 Task: Look for space in Kulim, Malaysia from 11th June, 2023 to 15th June, 2023 for 2 adults in price range Rs.7000 to Rs.16000. Place can be private room with 1  bedroom having 2 beds and 1 bathroom. Property type can be house, flat, guest house, hotel. Booking option can be shelf check-in. Required host language is English.
Action: Mouse moved to (434, 95)
Screenshot: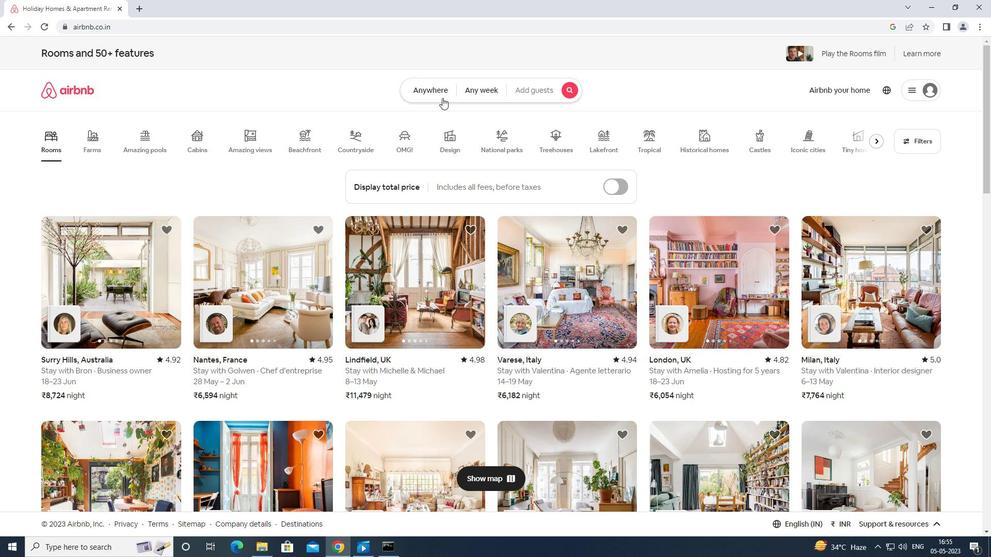 
Action: Mouse pressed left at (434, 95)
Screenshot: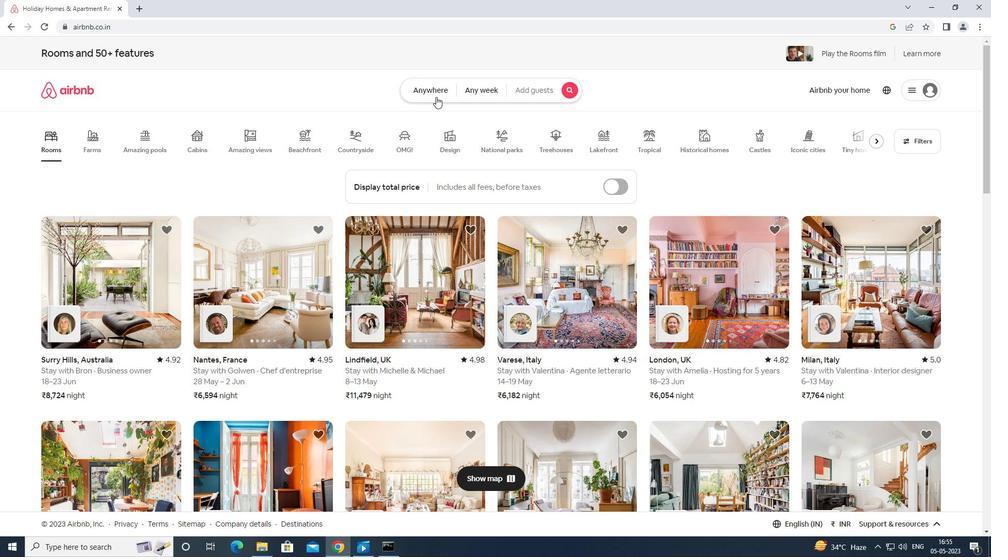 
Action: Mouse moved to (400, 131)
Screenshot: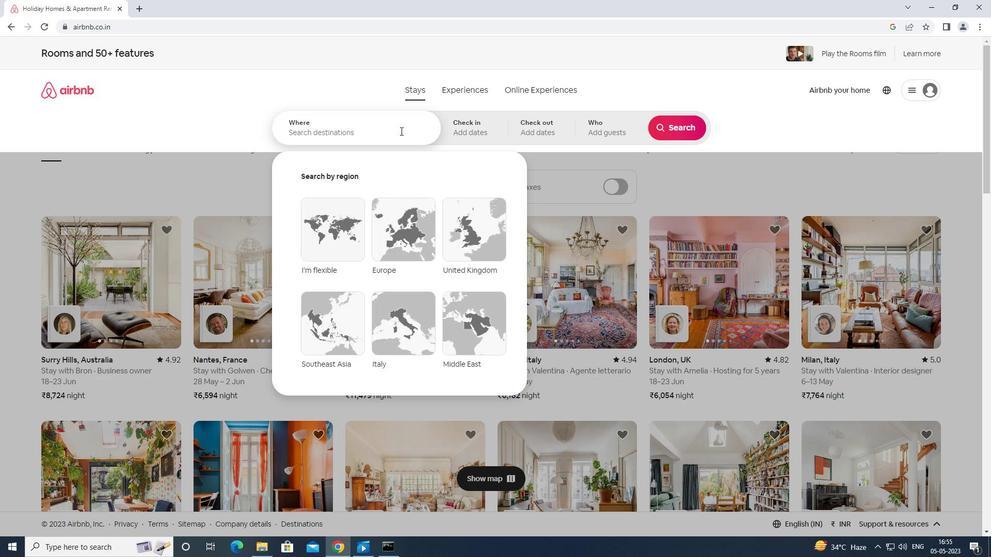
Action: Mouse pressed left at (400, 131)
Screenshot: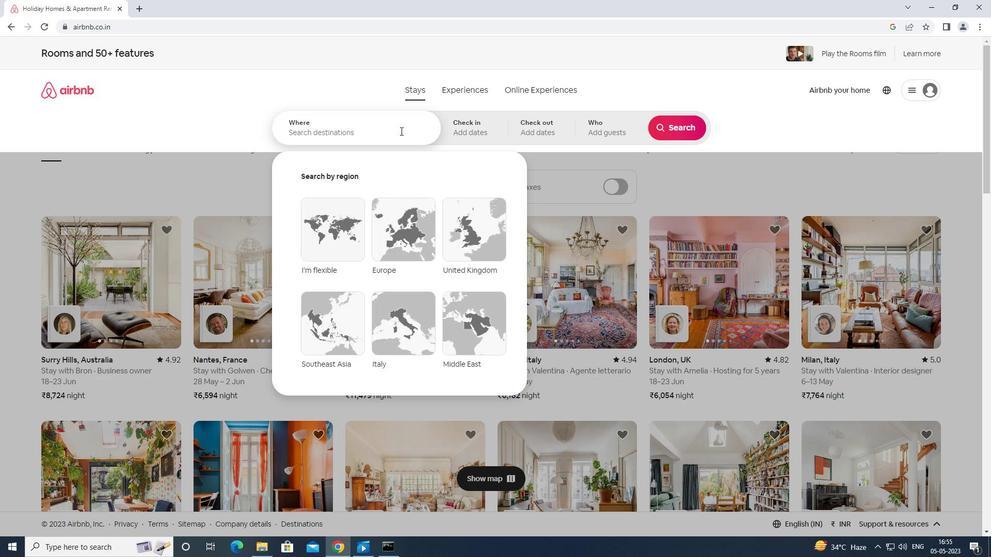 
Action: Key pressed <Key.shift>KULIM<Key.space>MALAYSIA<Key.enter>
Screenshot: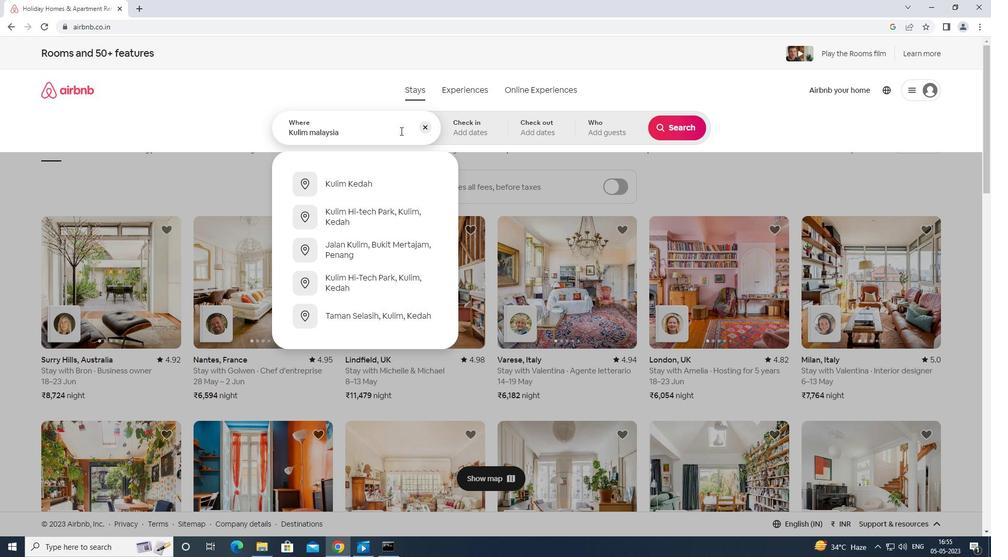 
Action: Mouse moved to (514, 303)
Screenshot: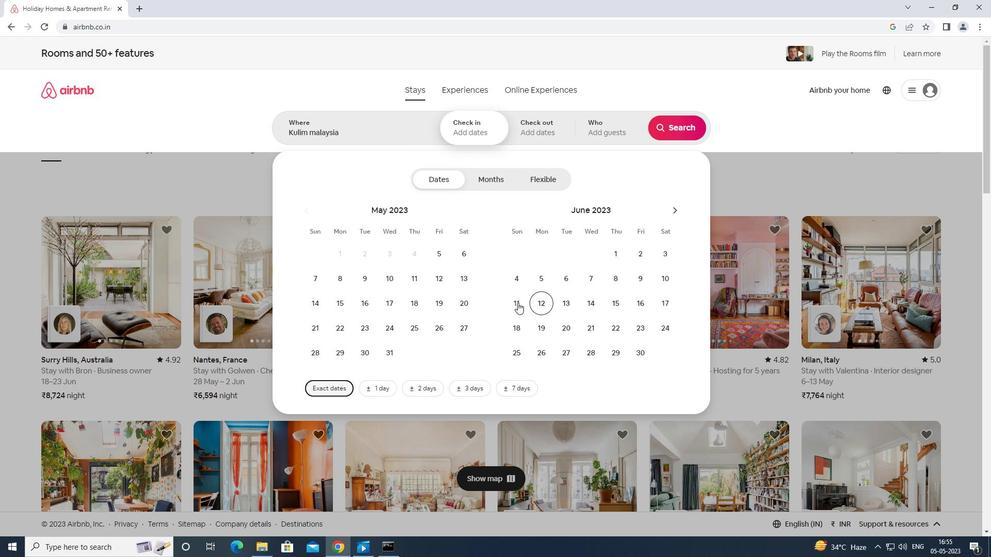 
Action: Mouse pressed left at (514, 303)
Screenshot: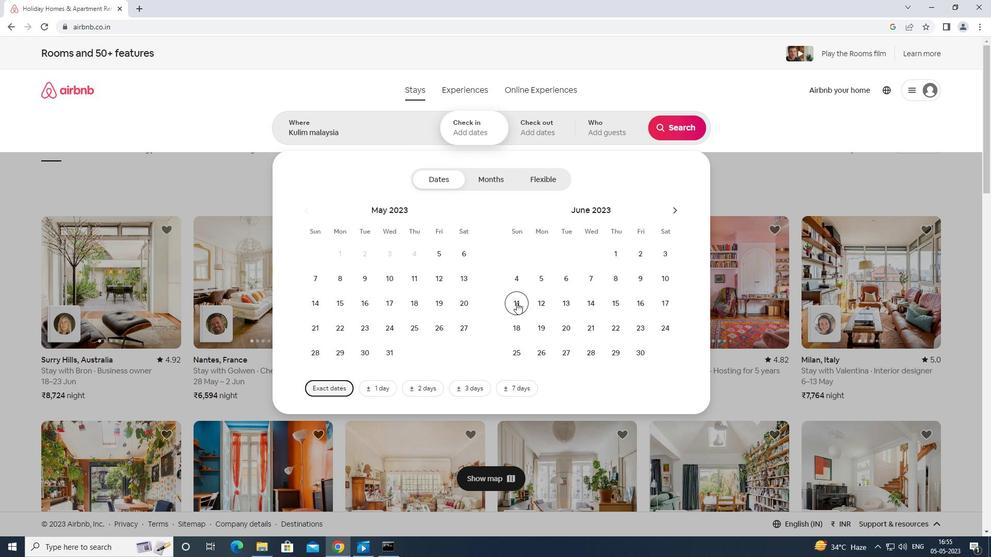 
Action: Mouse moved to (614, 301)
Screenshot: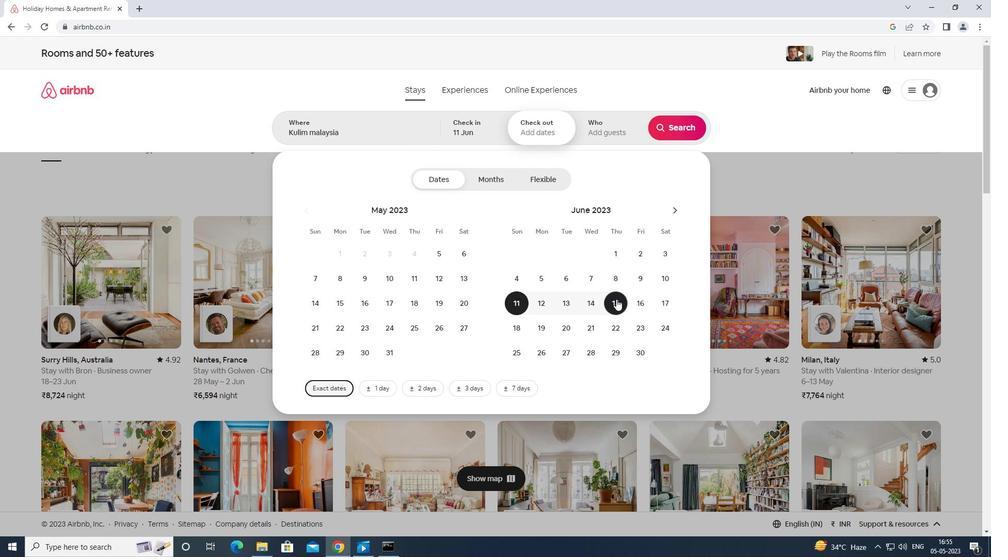 
Action: Mouse pressed left at (614, 301)
Screenshot: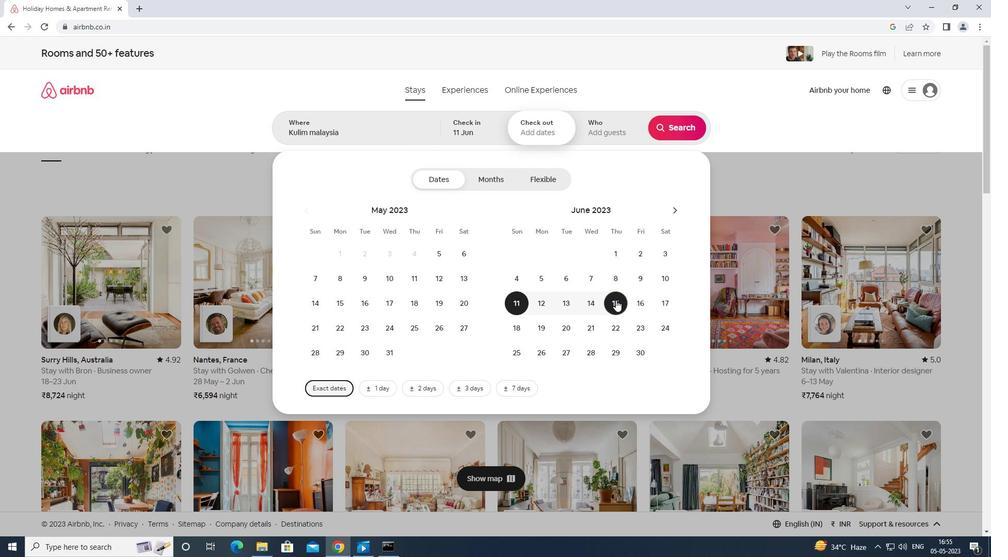
Action: Mouse moved to (612, 129)
Screenshot: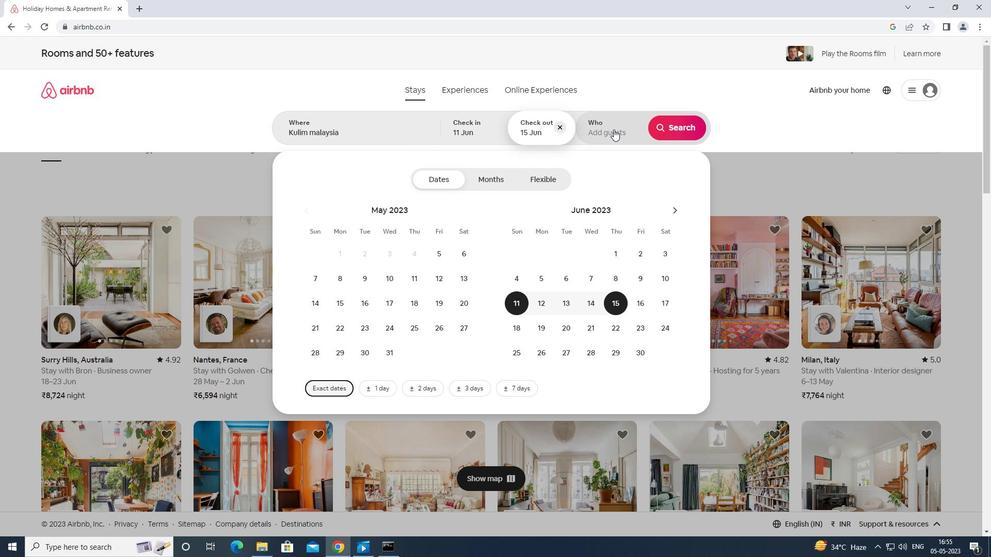 
Action: Mouse pressed left at (612, 129)
Screenshot: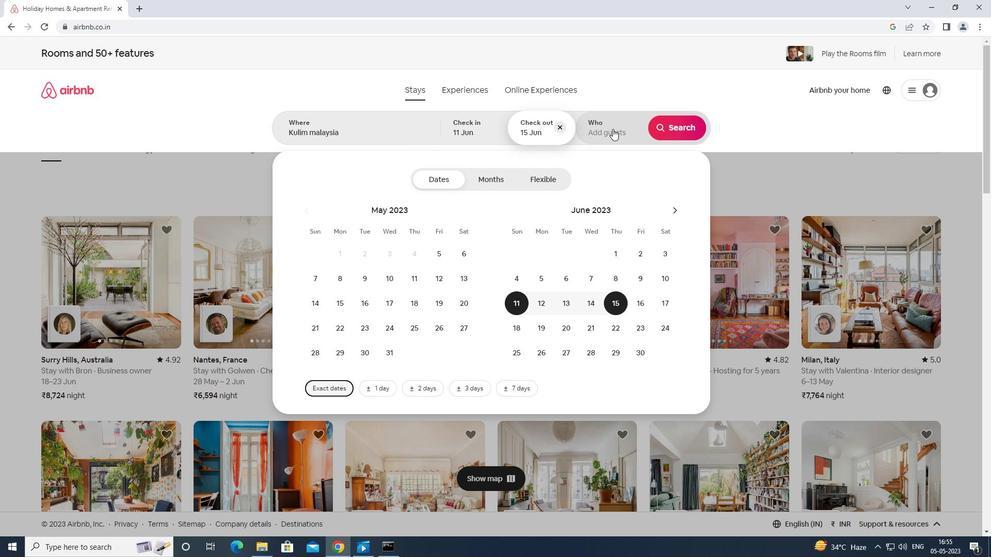 
Action: Mouse moved to (678, 181)
Screenshot: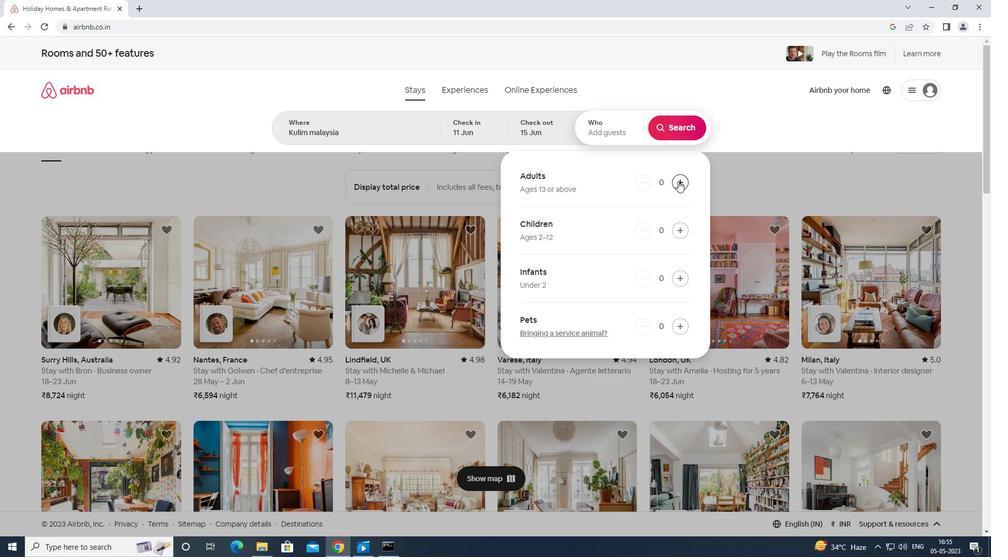 
Action: Mouse pressed left at (678, 181)
Screenshot: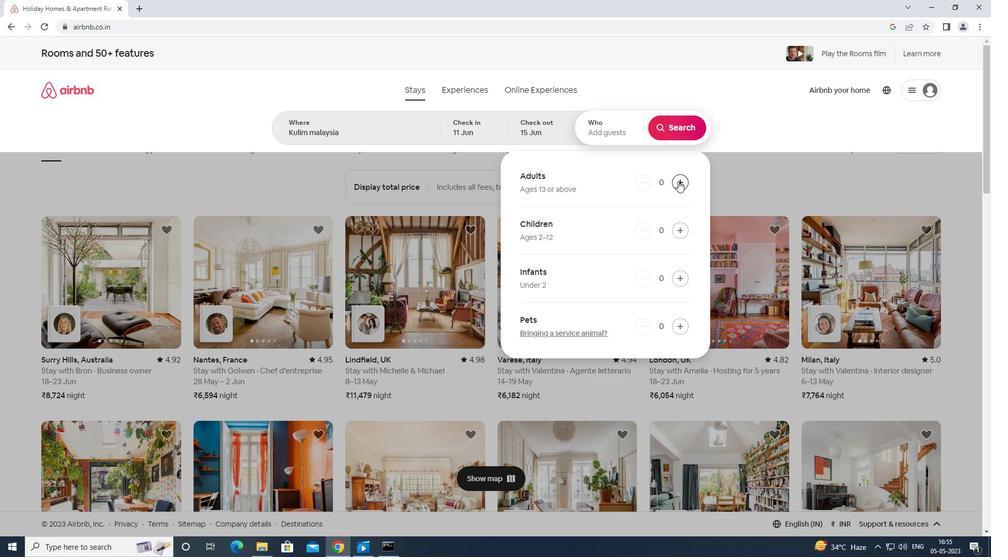 
Action: Mouse moved to (680, 181)
Screenshot: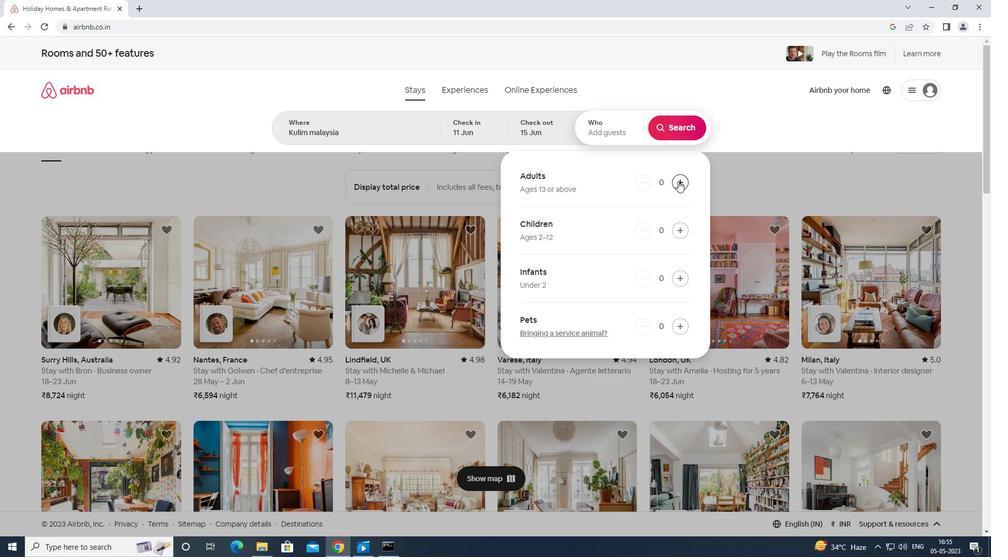 
Action: Mouse pressed left at (680, 181)
Screenshot: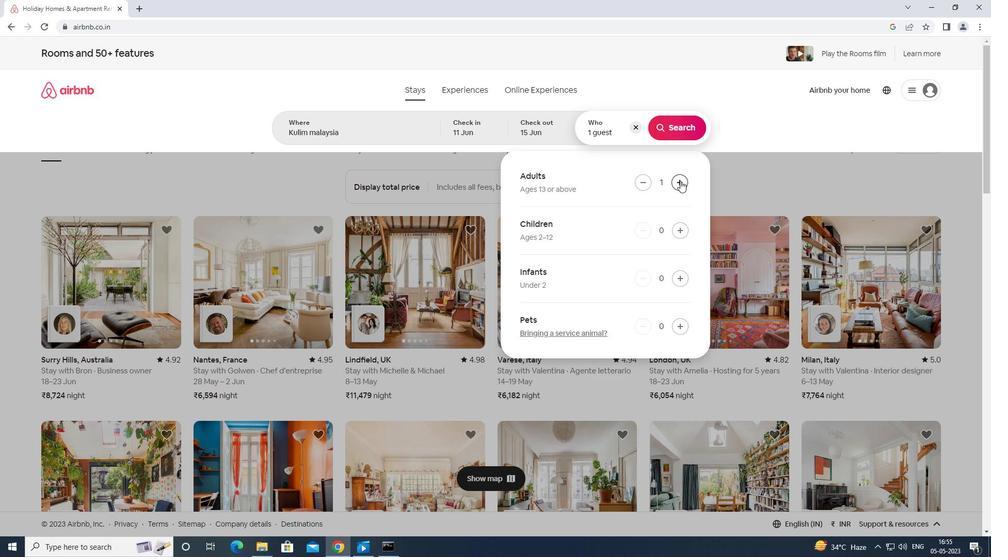 
Action: Mouse moved to (681, 124)
Screenshot: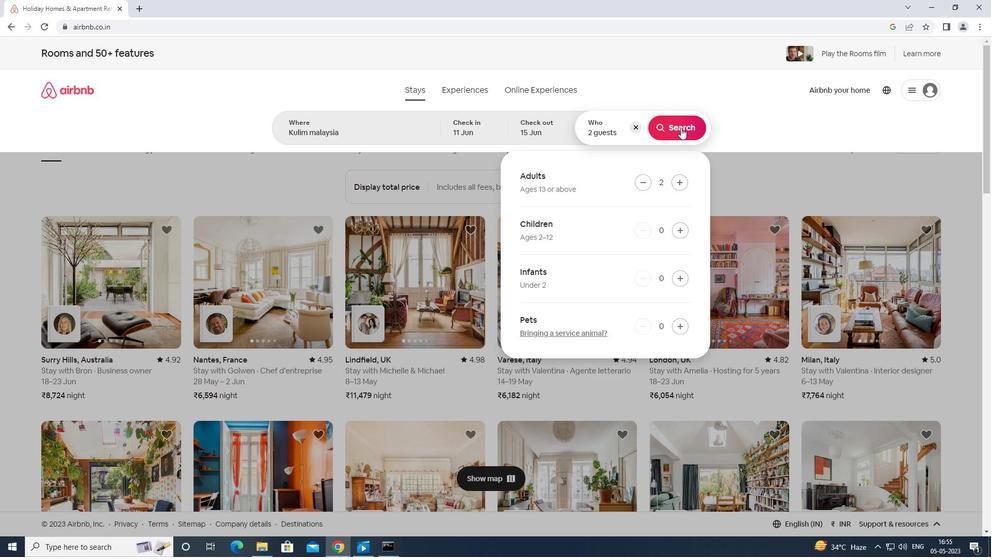 
Action: Mouse pressed left at (681, 124)
Screenshot: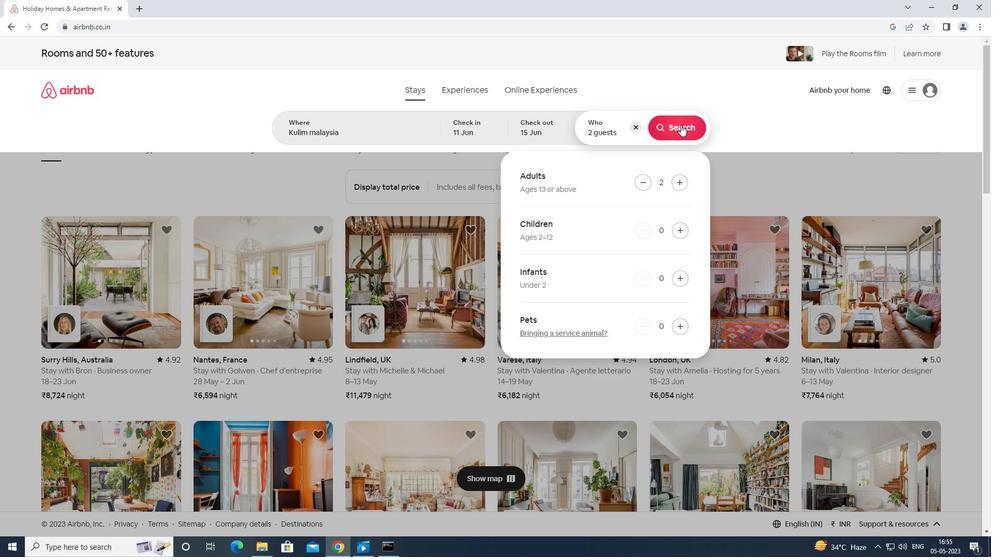 
Action: Mouse moved to (947, 94)
Screenshot: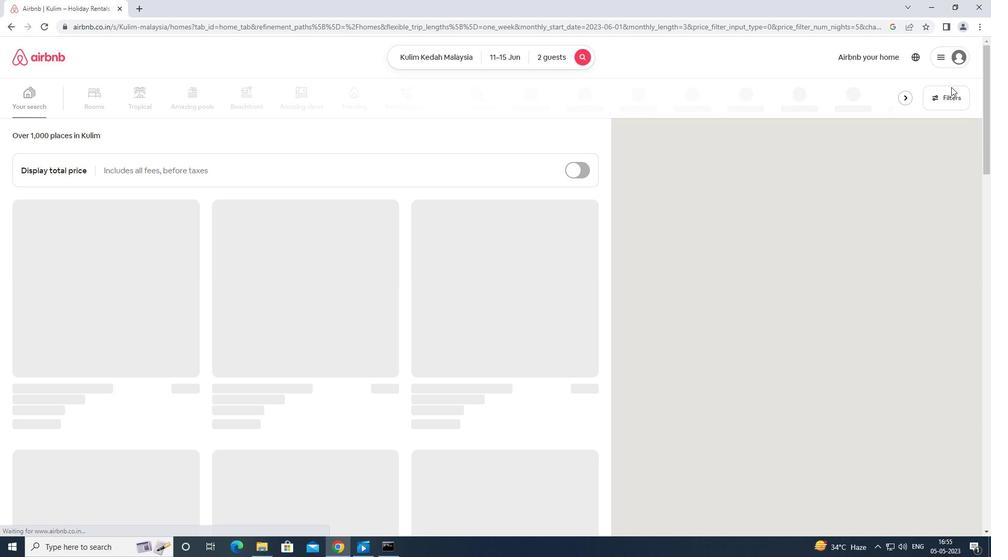 
Action: Mouse pressed left at (947, 94)
Screenshot: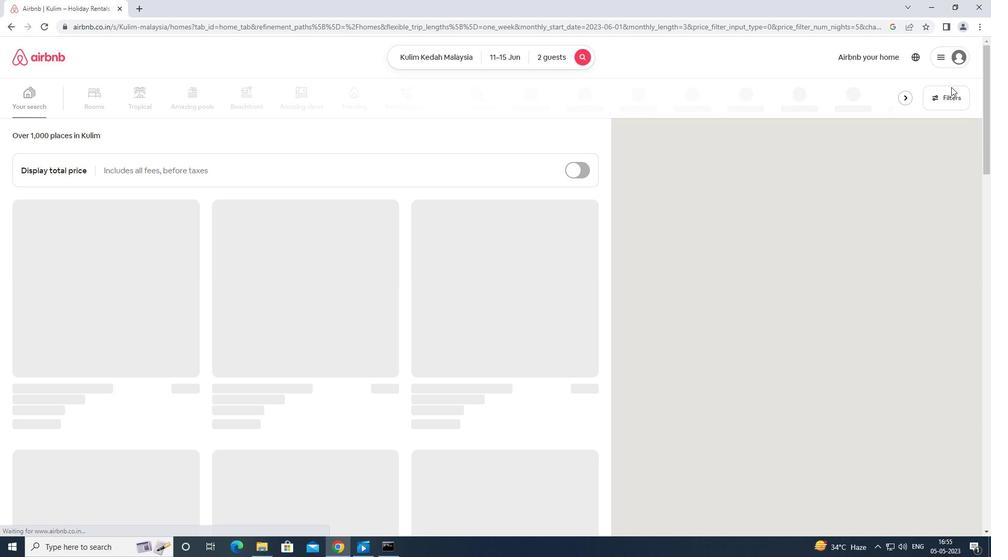 
Action: Mouse moved to (444, 341)
Screenshot: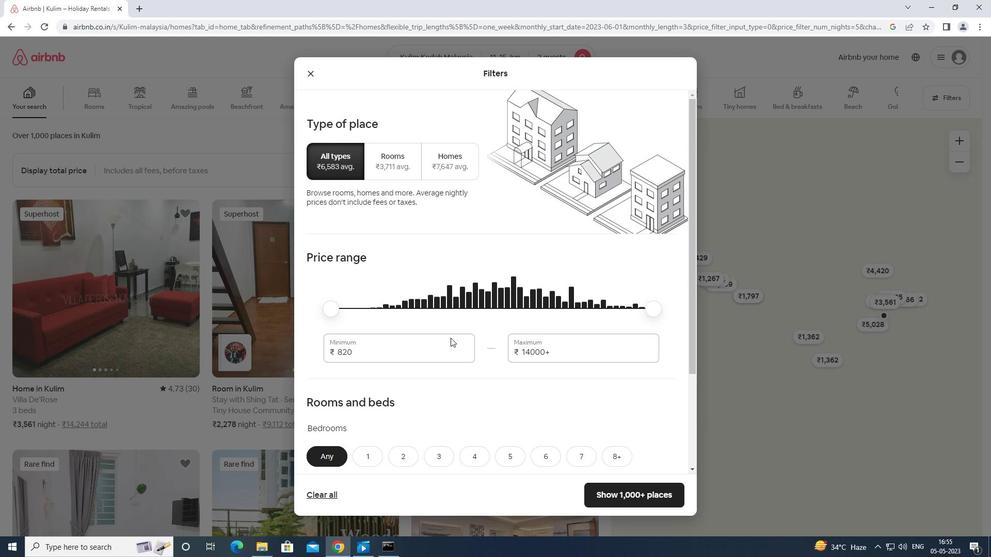 
Action: Mouse pressed left at (444, 341)
Screenshot: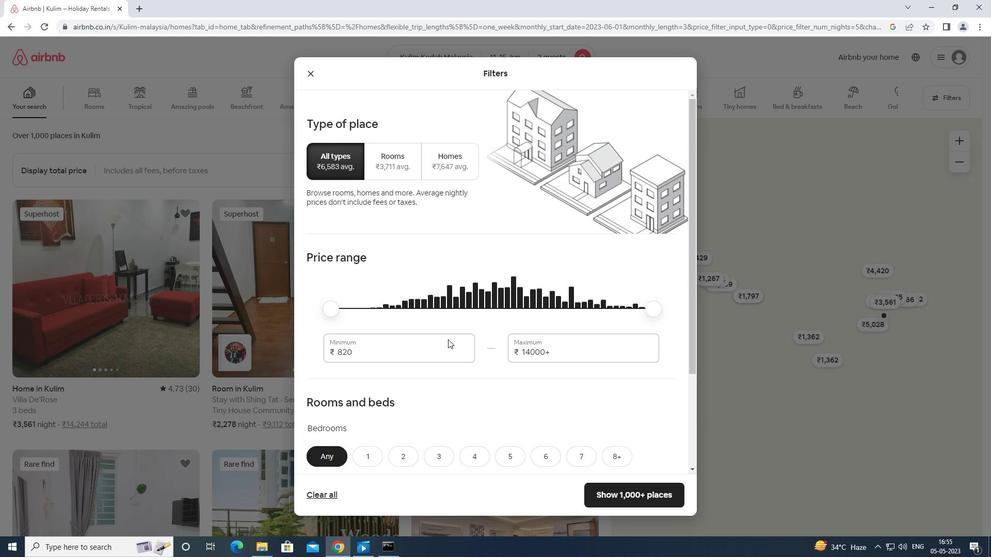 
Action: Mouse moved to (486, 350)
Screenshot: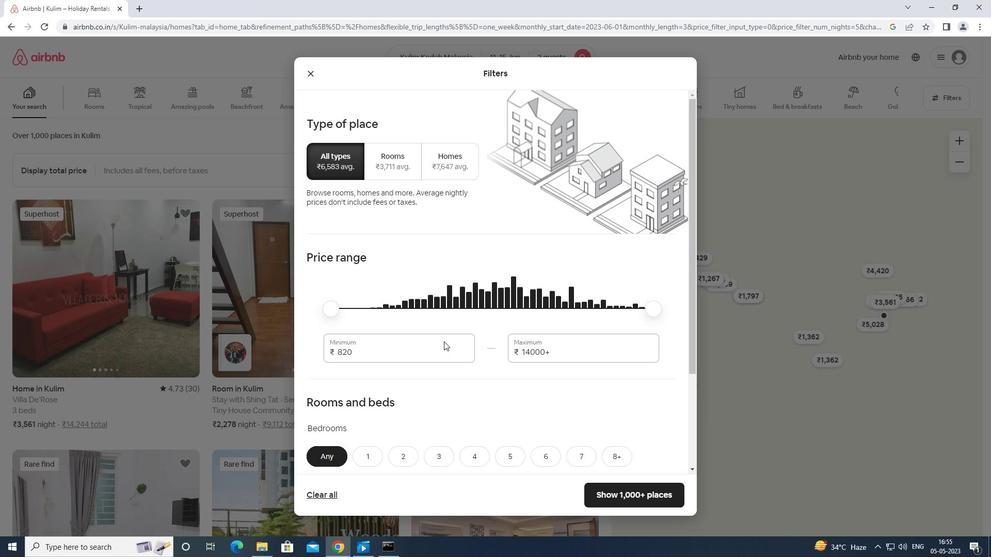 
Action: Key pressed <Key.backspace><Key.backspace><Key.backspace><Key.backspace><Key.backspace><Key.backspace><Key.backspace><Key.backspace><Key.backspace><Key.backspace><Key.backspace>7
Screenshot: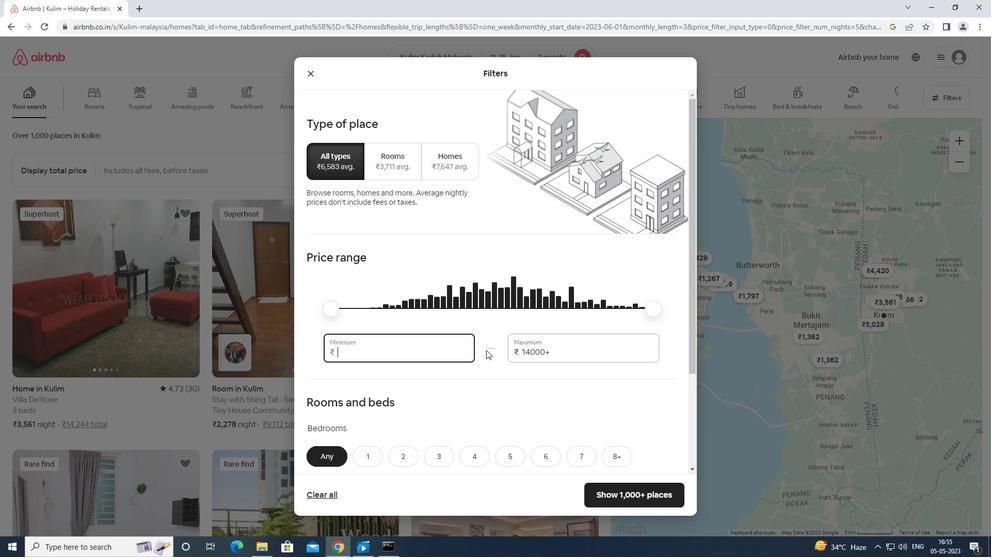 
Action: Mouse moved to (539, 354)
Screenshot: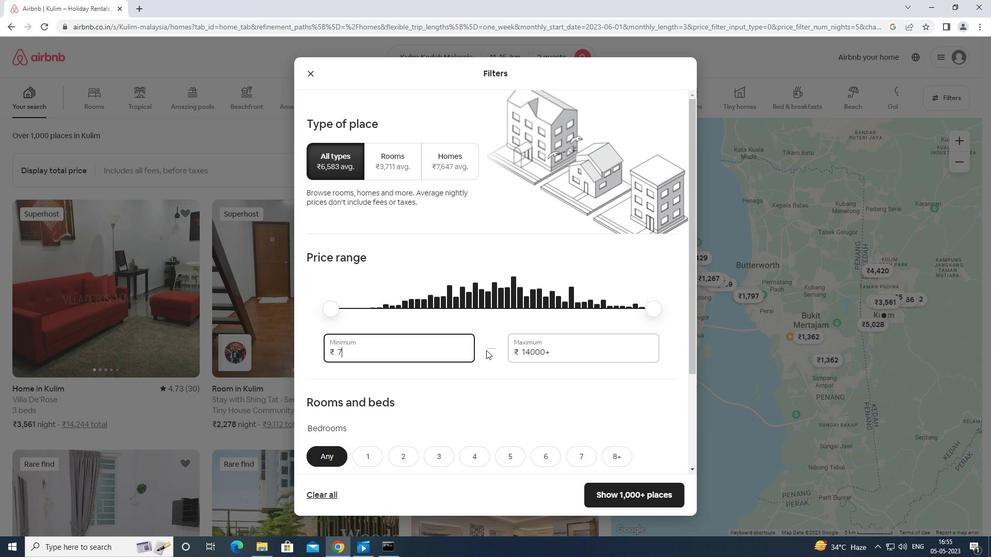 
Action: Key pressed 0
Screenshot: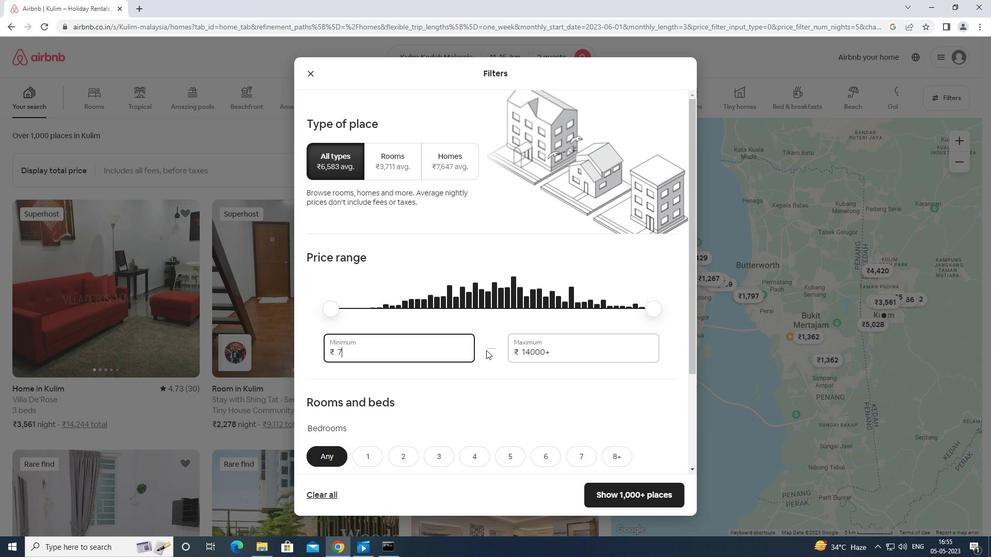 
Action: Mouse moved to (652, 354)
Screenshot: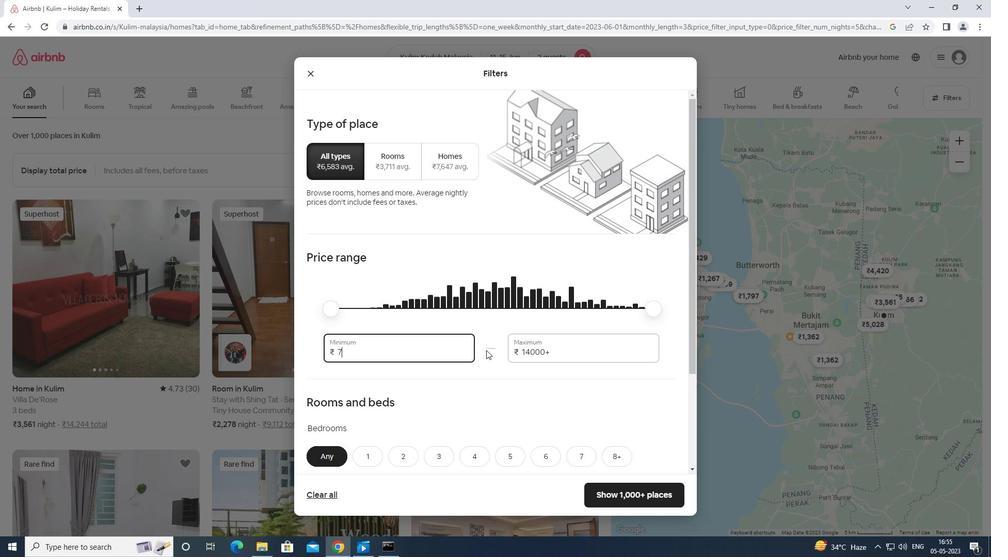 
Action: Key pressed 00
Screenshot: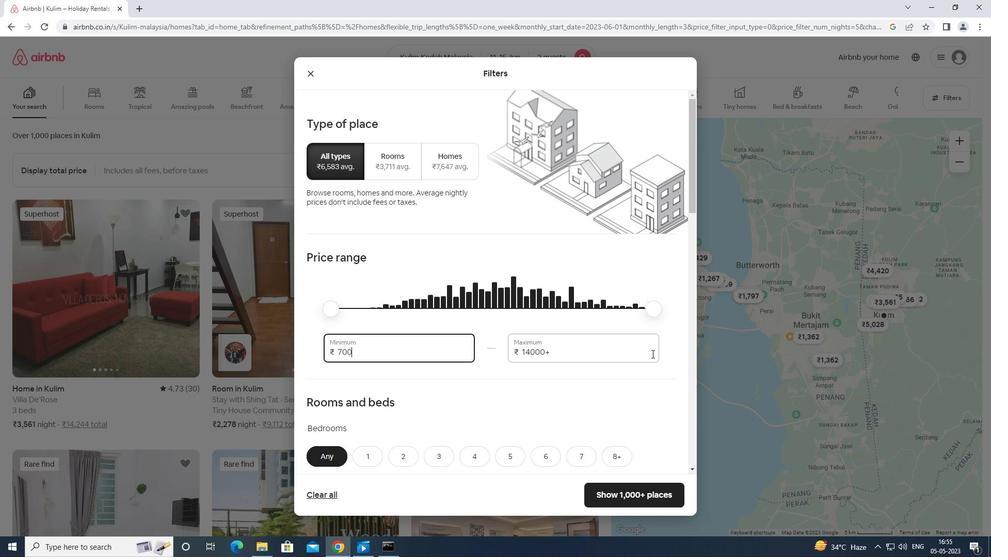 
Action: Mouse moved to (602, 346)
Screenshot: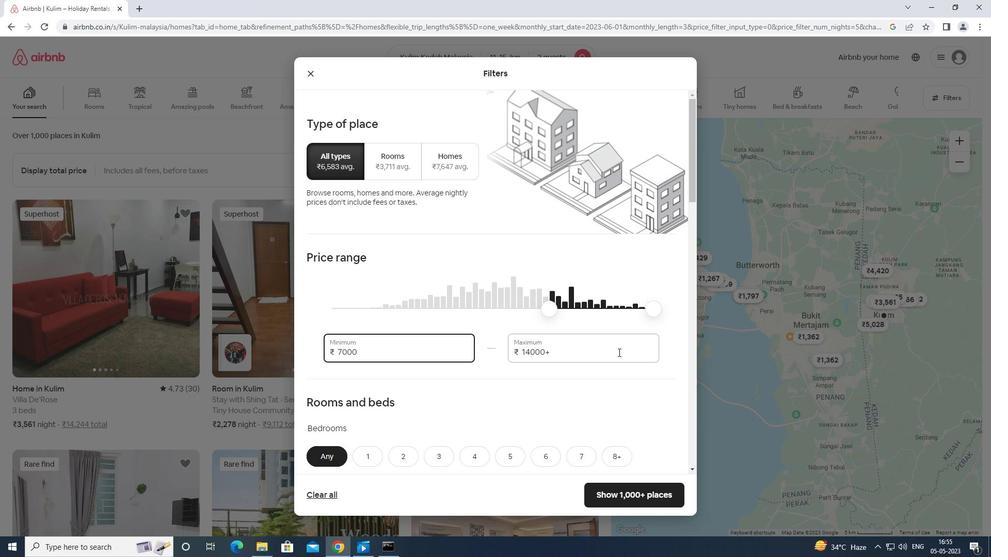 
Action: Mouse pressed left at (602, 346)
Screenshot: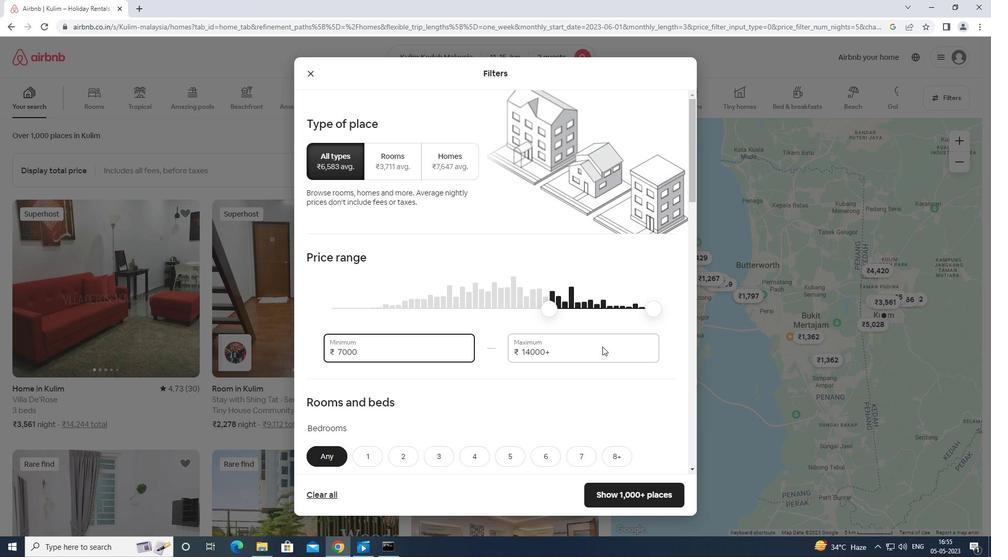
Action: Mouse moved to (602, 346)
Screenshot: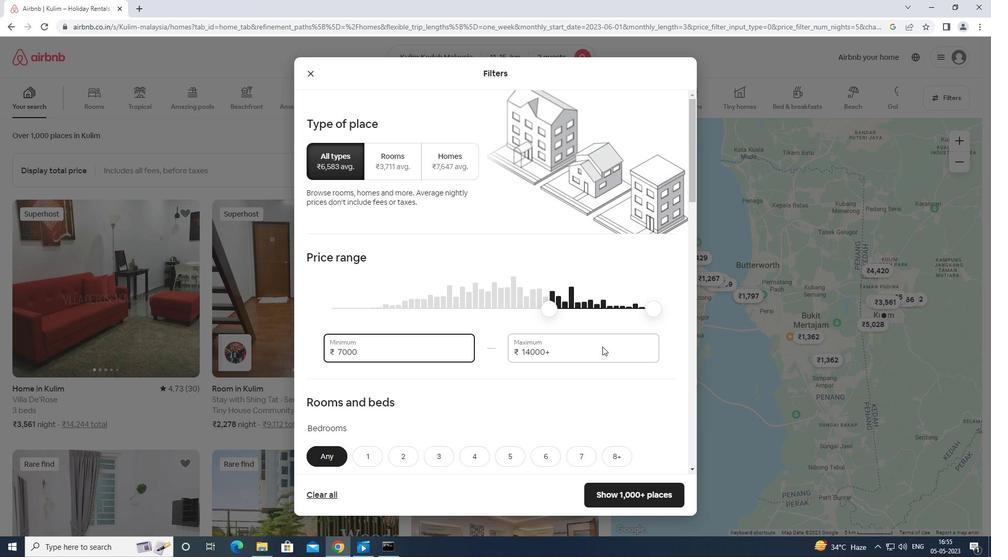 
Action: Key pressed <Key.backspace><Key.backspace><Key.backspace><Key.backspace><Key.backspace><Key.backspace><Key.backspace><Key.backspace><Key.backspace><Key.backspace><Key.backspace><Key.backspace><Key.backspace><Key.backspace><Key.backspace><Key.backspace>16000
Screenshot: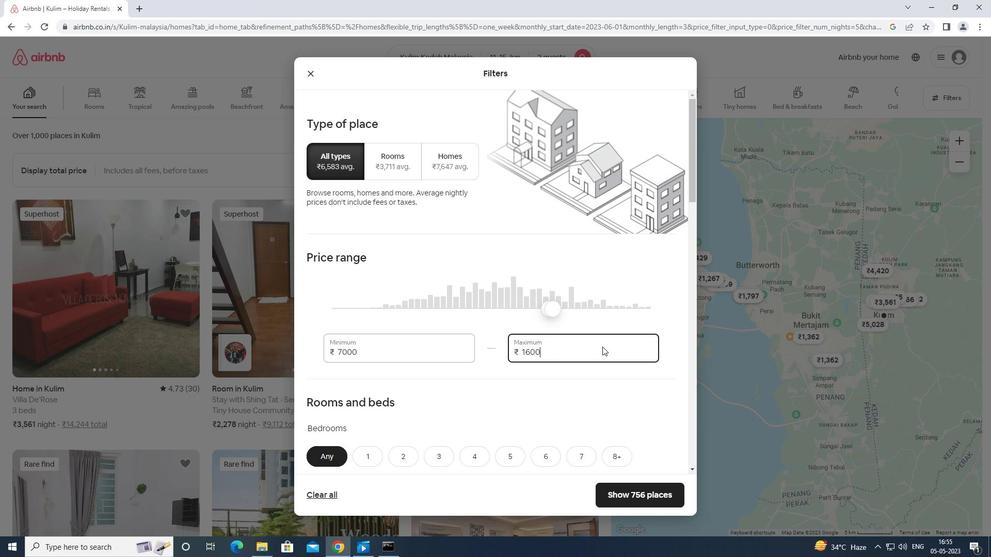 
Action: Mouse moved to (602, 346)
Screenshot: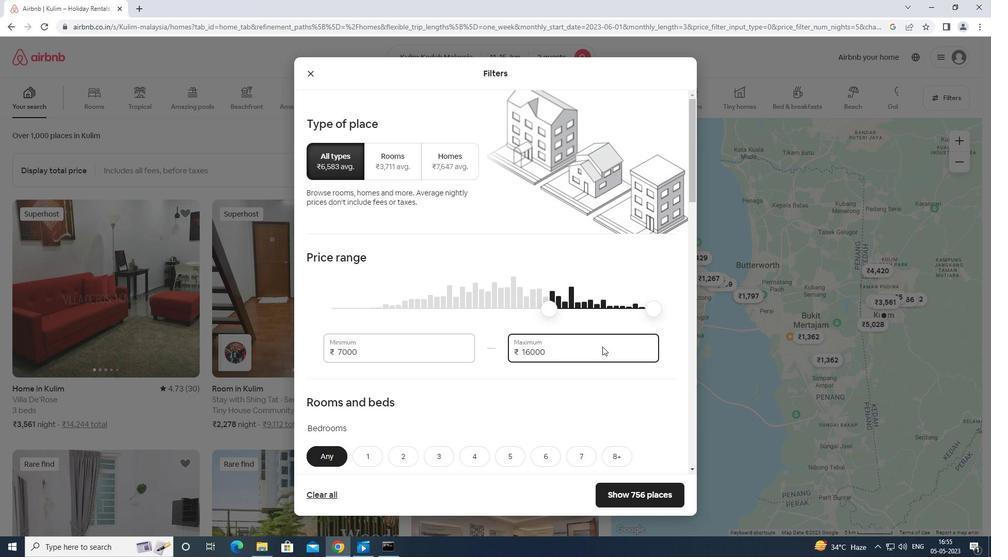 
Action: Mouse scrolled (602, 346) with delta (0, 0)
Screenshot: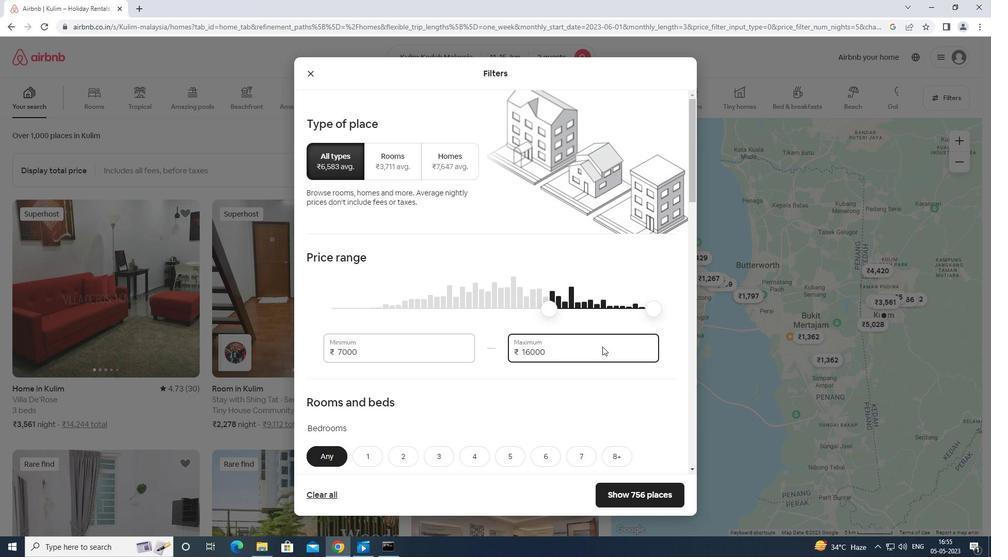
Action: Mouse moved to (604, 349)
Screenshot: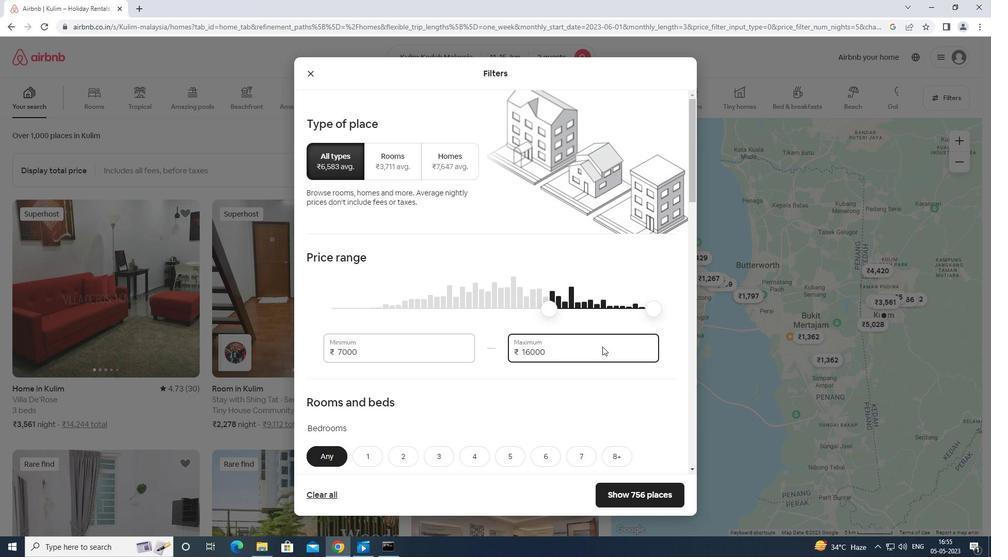 
Action: Mouse scrolled (604, 348) with delta (0, 0)
Screenshot: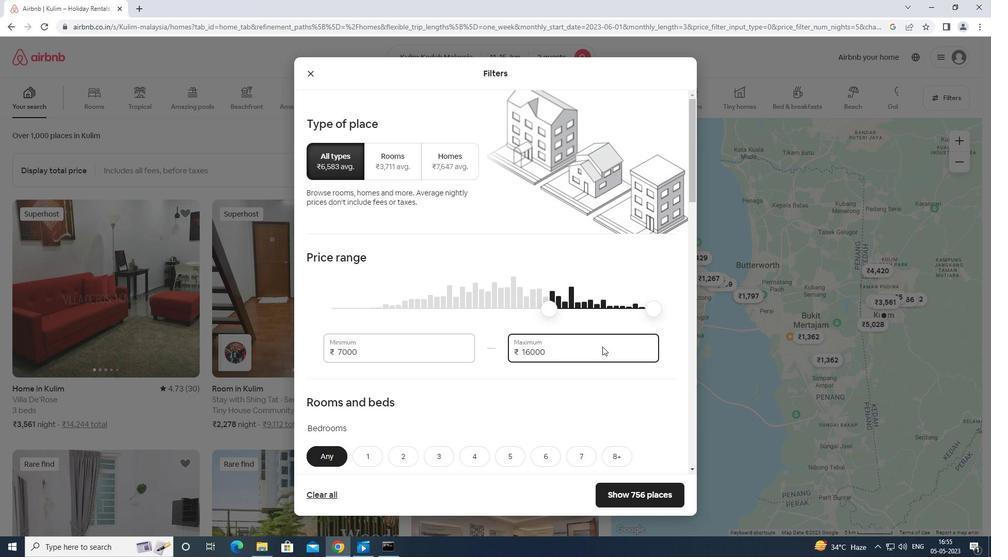 
Action: Mouse scrolled (604, 348) with delta (0, 0)
Screenshot: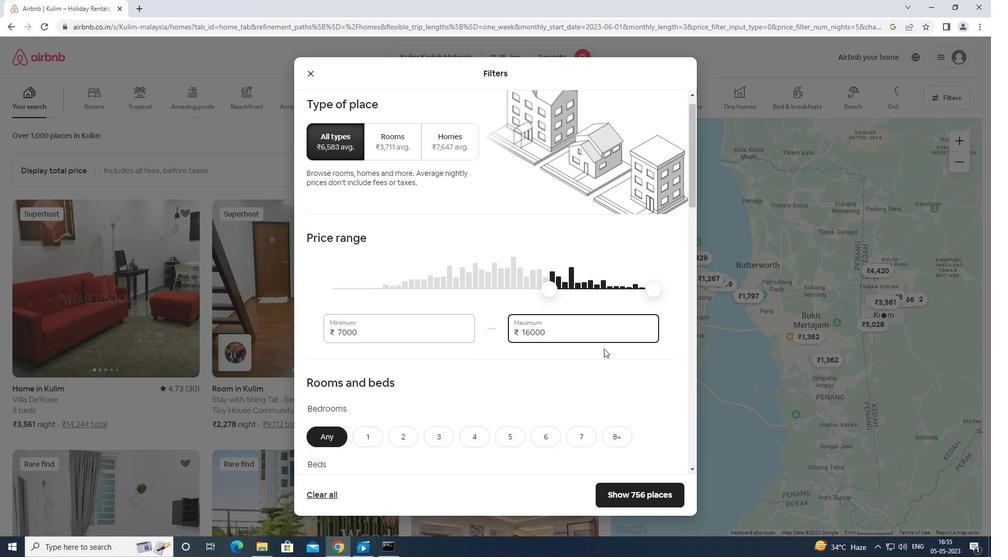 
Action: Mouse moved to (371, 302)
Screenshot: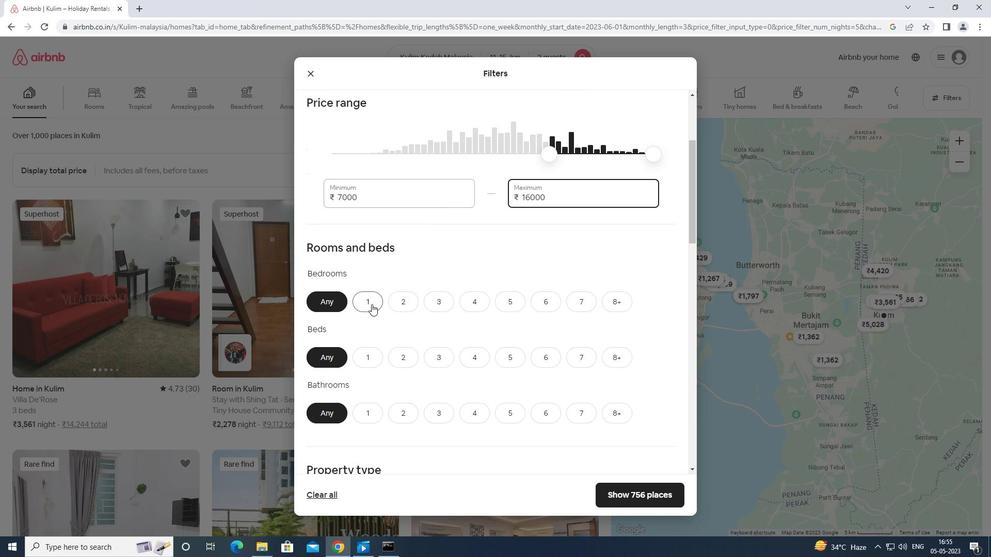 
Action: Mouse pressed left at (371, 302)
Screenshot: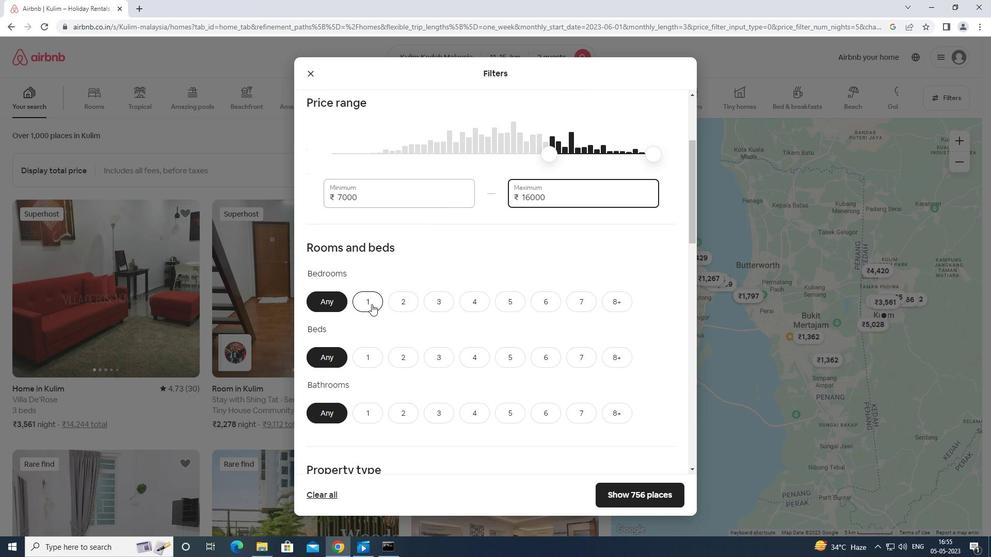 
Action: Mouse moved to (402, 353)
Screenshot: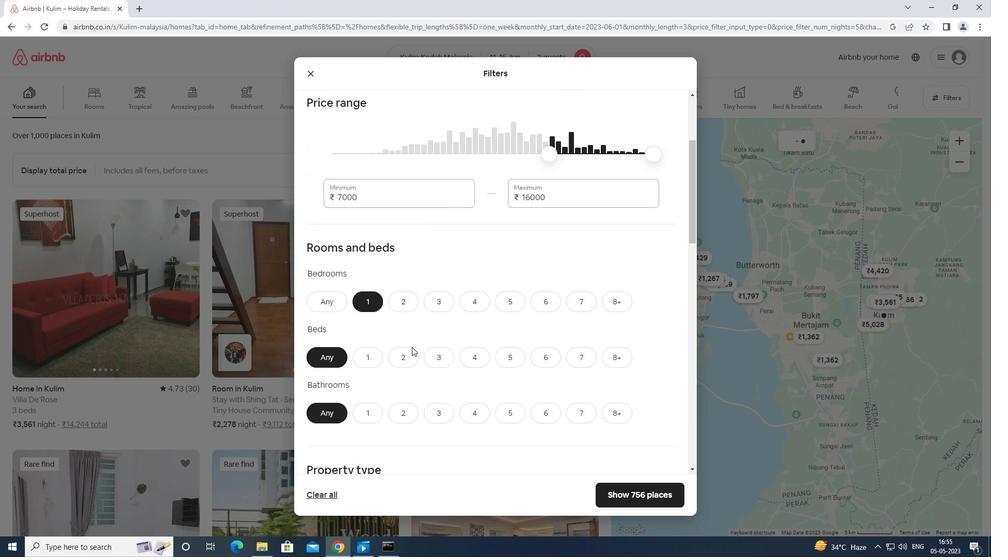 
Action: Mouse pressed left at (402, 353)
Screenshot: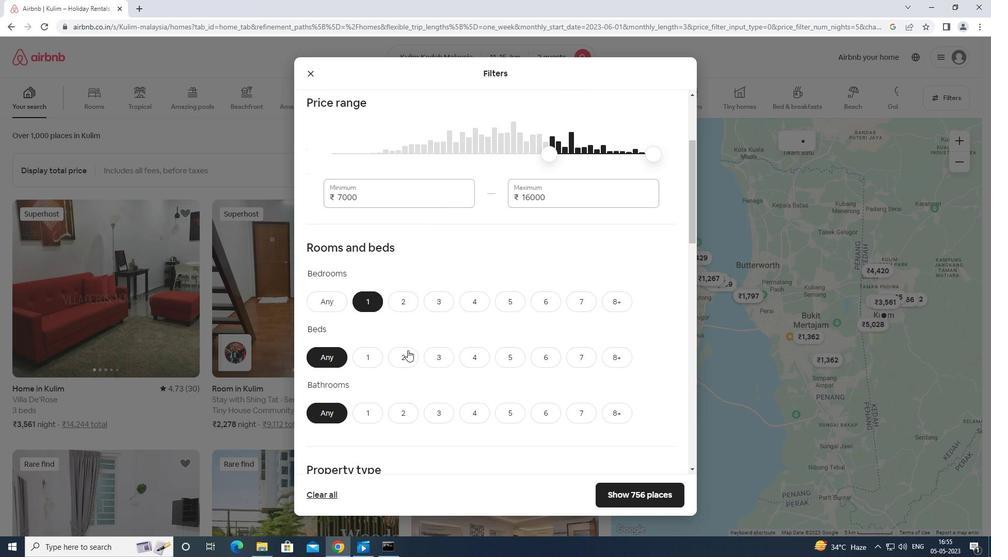 
Action: Mouse moved to (373, 414)
Screenshot: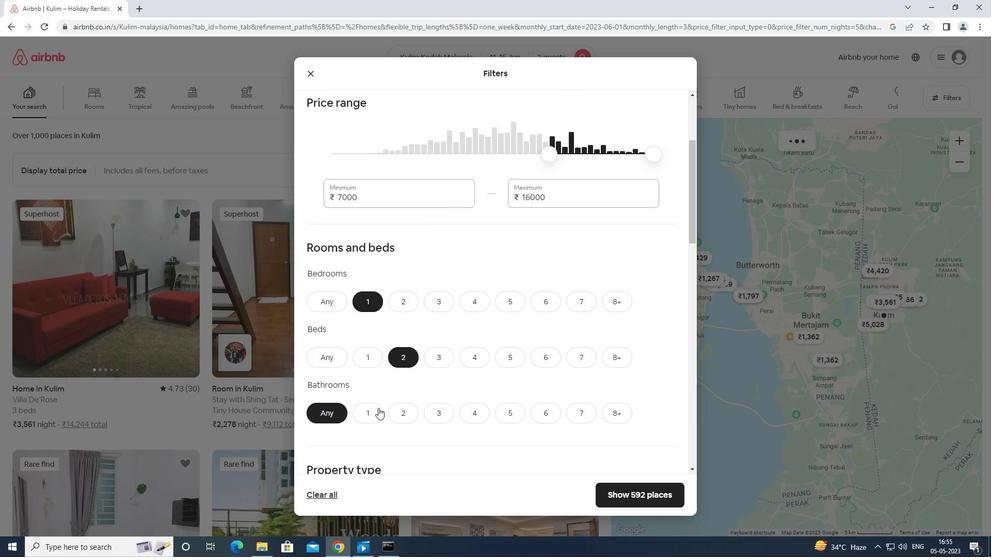 
Action: Mouse pressed left at (373, 414)
Screenshot: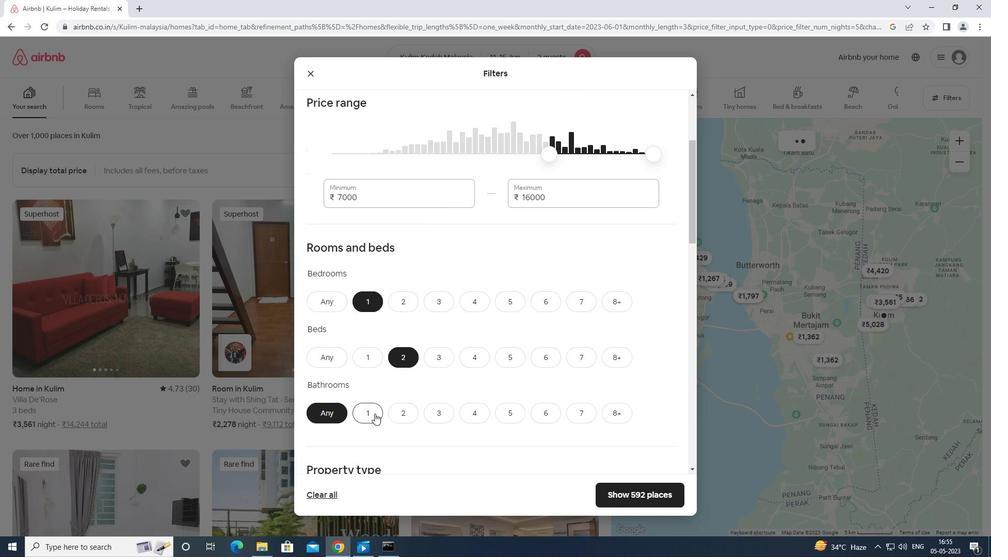 
Action: Mouse moved to (377, 413)
Screenshot: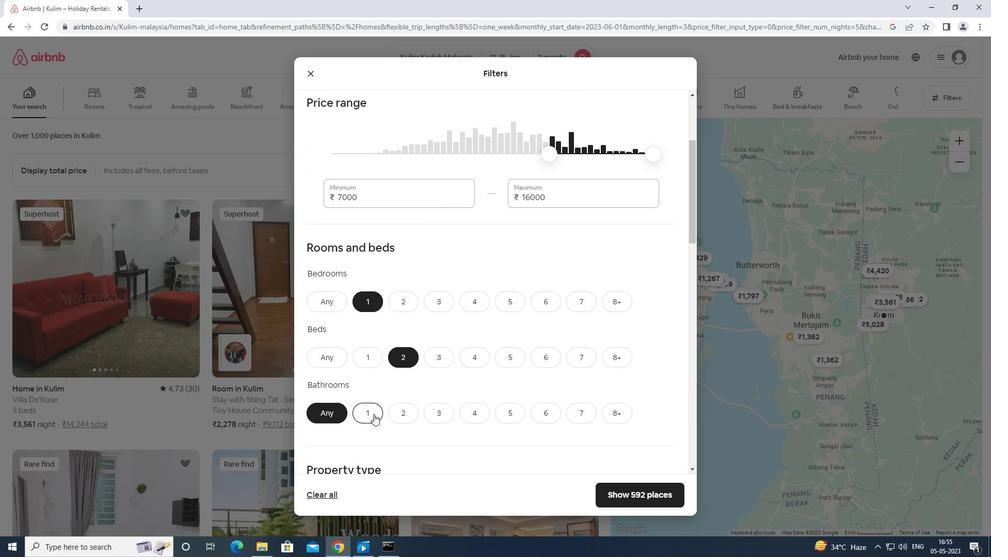
Action: Mouse scrolled (377, 413) with delta (0, 0)
Screenshot: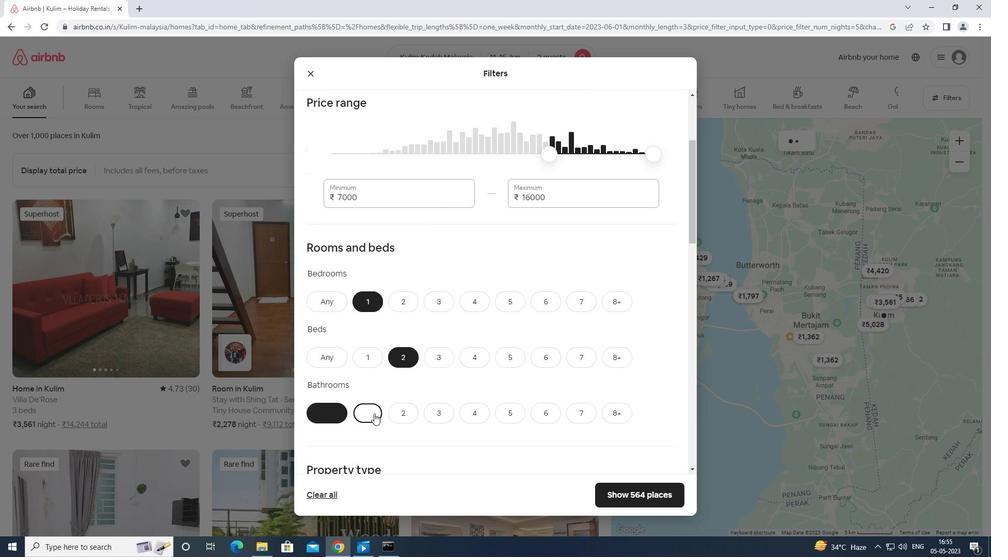 
Action: Mouse scrolled (377, 413) with delta (0, 0)
Screenshot: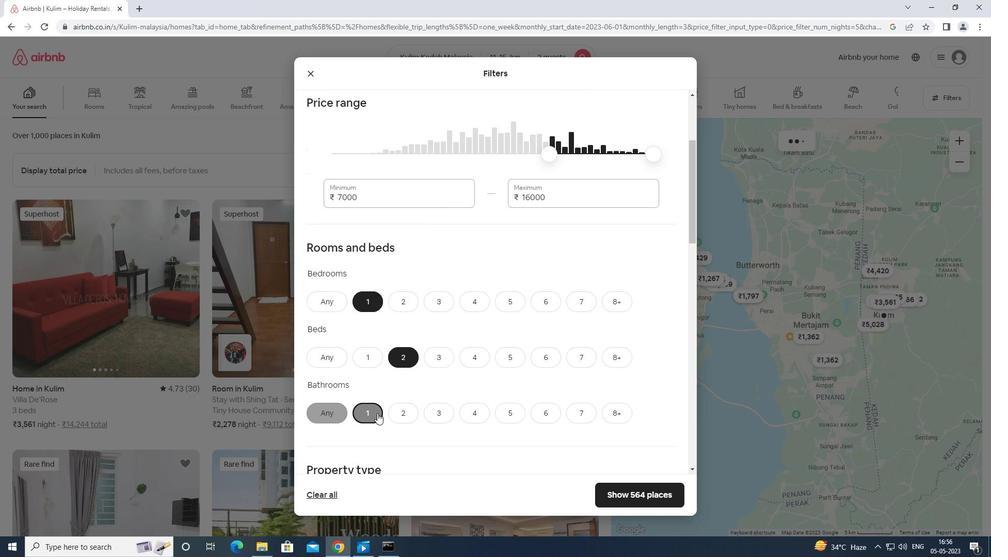 
Action: Mouse scrolled (377, 413) with delta (0, 0)
Screenshot: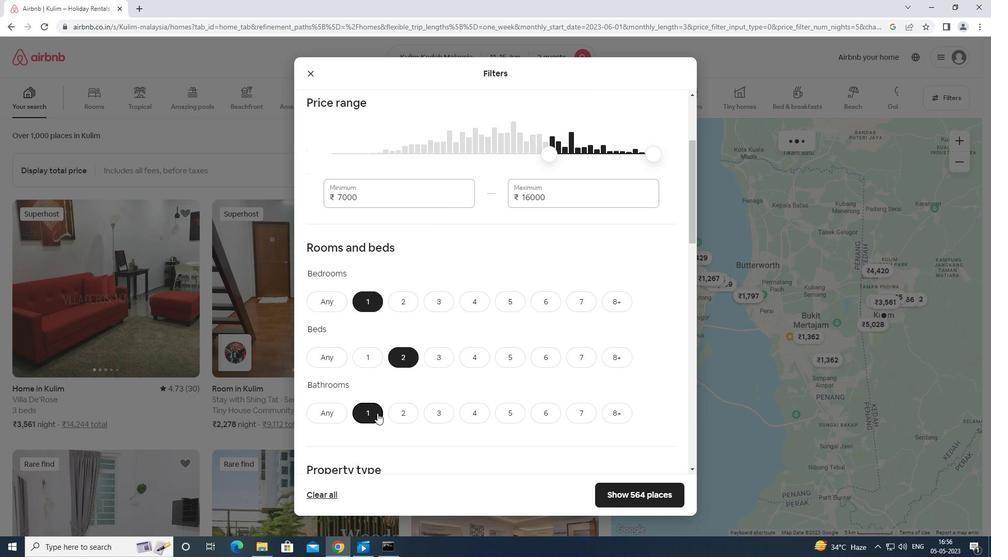 
Action: Mouse moved to (377, 413)
Screenshot: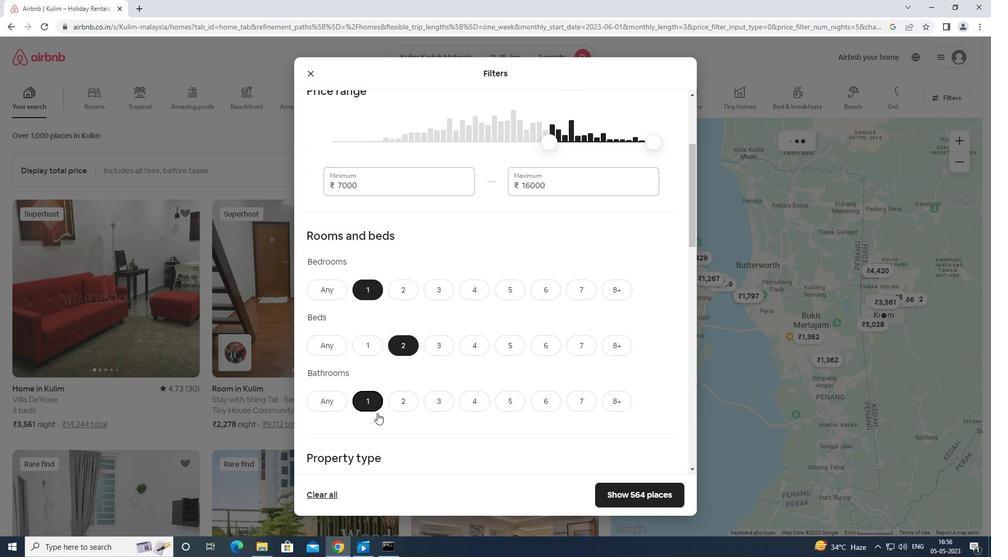 
Action: Mouse scrolled (377, 413) with delta (0, 0)
Screenshot: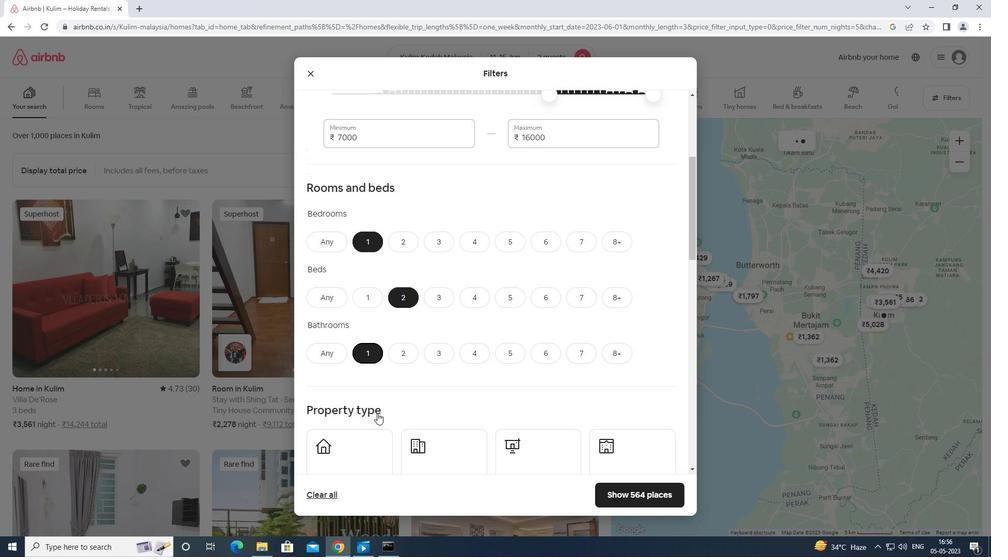 
Action: Mouse moved to (329, 323)
Screenshot: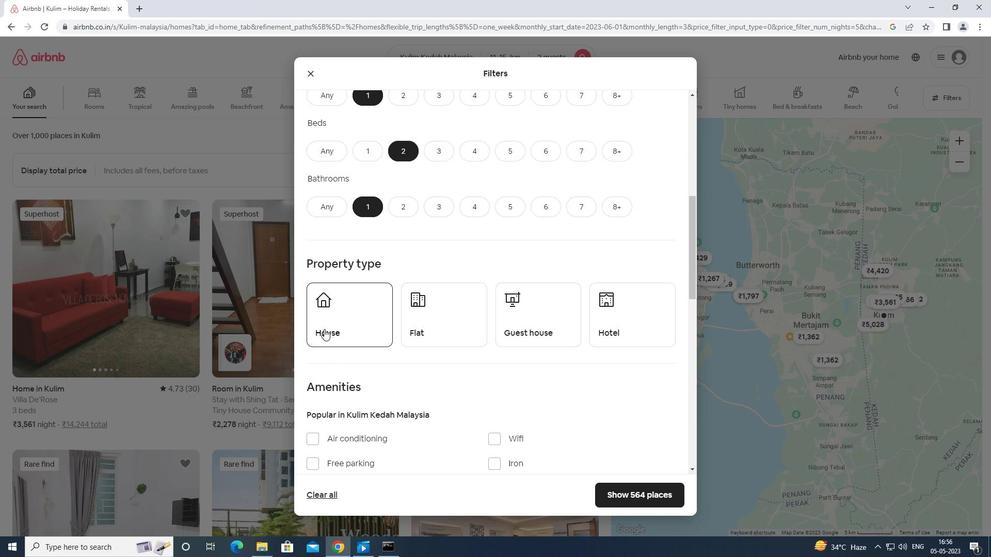 
Action: Mouse pressed left at (329, 323)
Screenshot: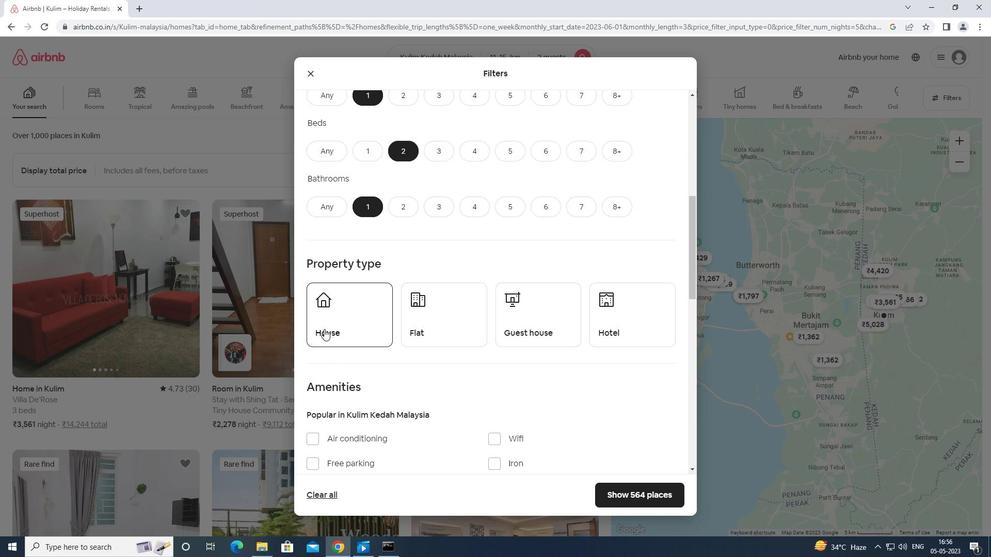 
Action: Mouse moved to (439, 321)
Screenshot: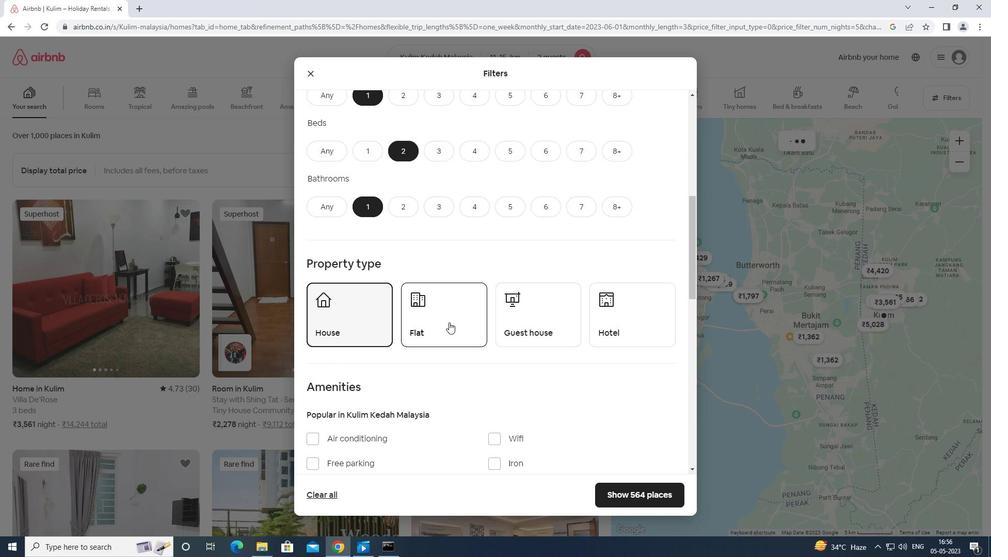 
Action: Mouse pressed left at (439, 321)
Screenshot: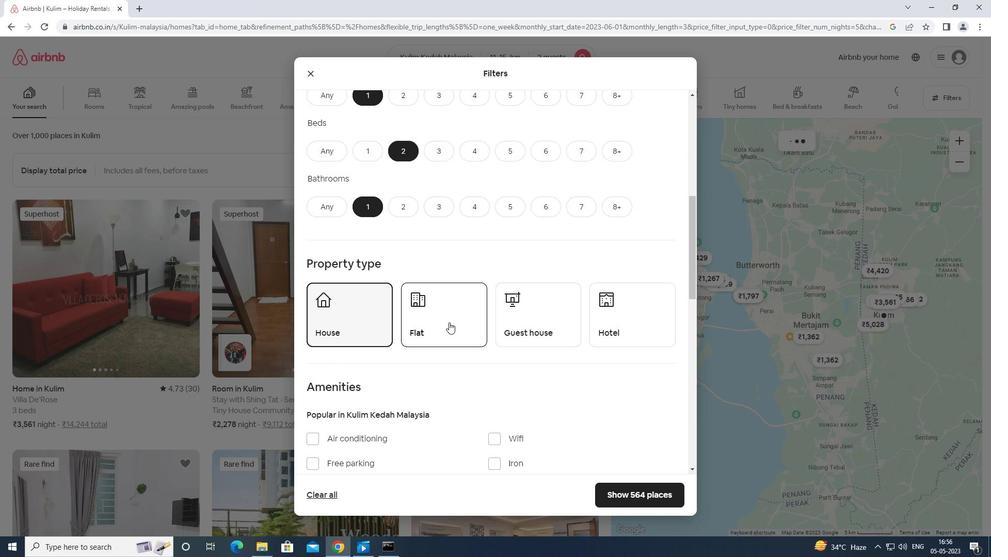 
Action: Mouse moved to (533, 323)
Screenshot: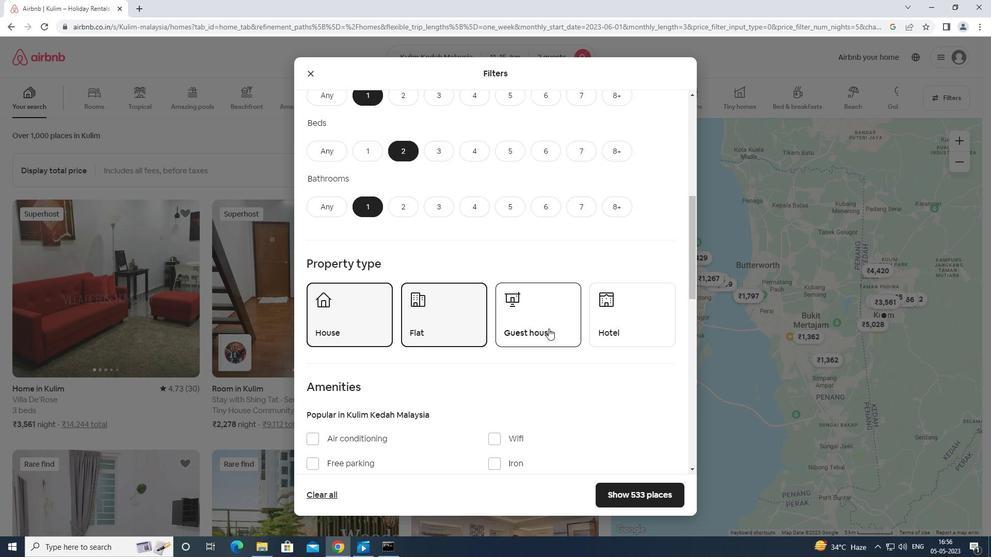 
Action: Mouse pressed left at (533, 323)
Screenshot: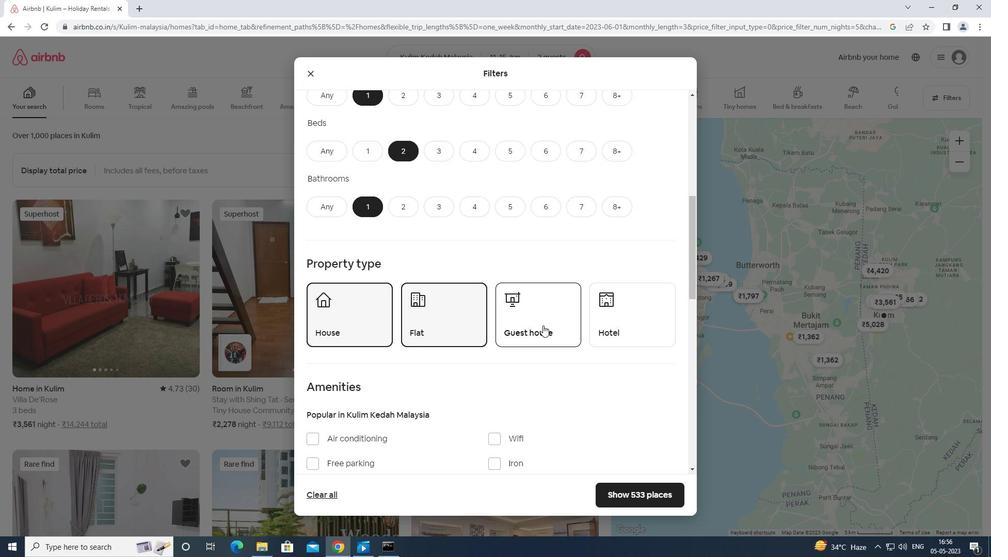 
Action: Mouse moved to (625, 319)
Screenshot: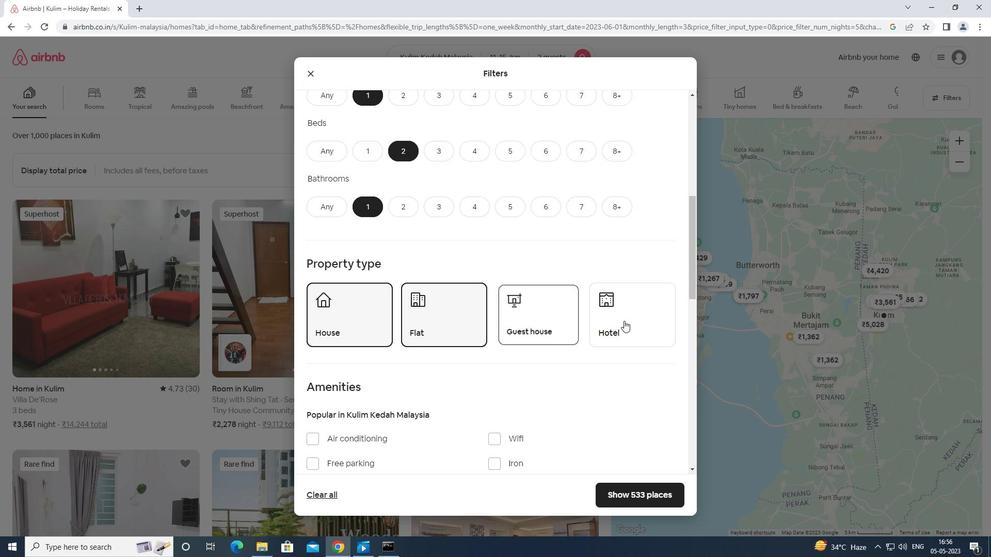 
Action: Mouse pressed left at (625, 319)
Screenshot: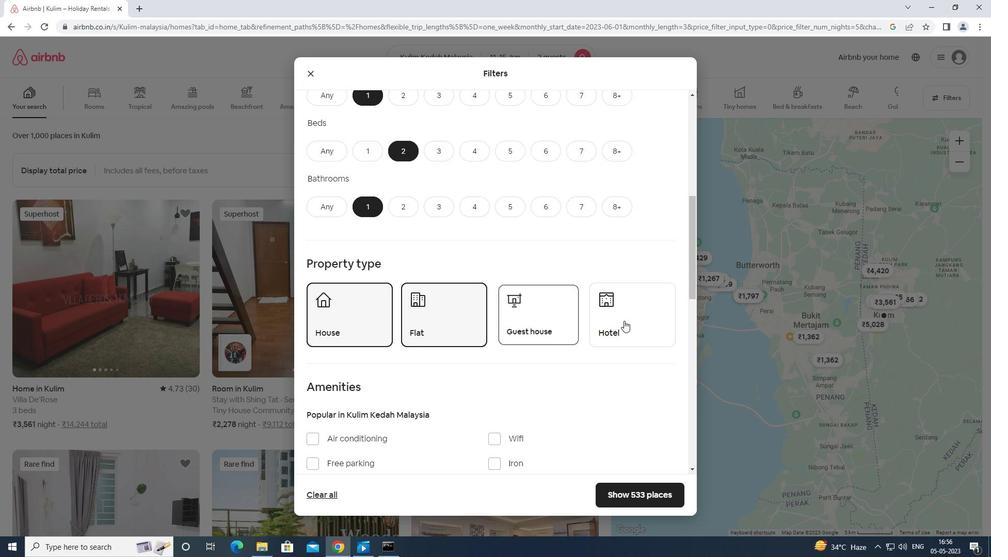 
Action: Mouse moved to (624, 326)
Screenshot: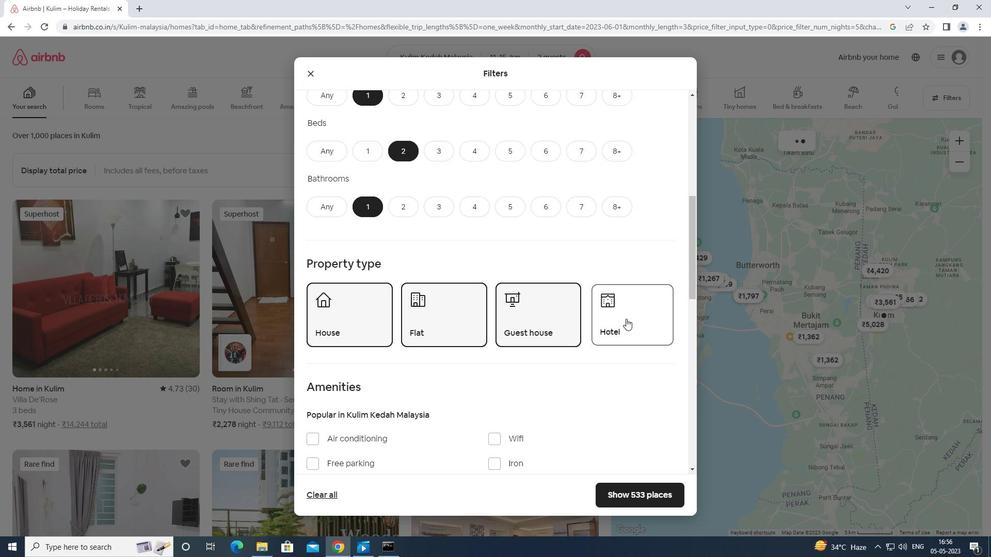 
Action: Mouse scrolled (624, 326) with delta (0, 0)
Screenshot: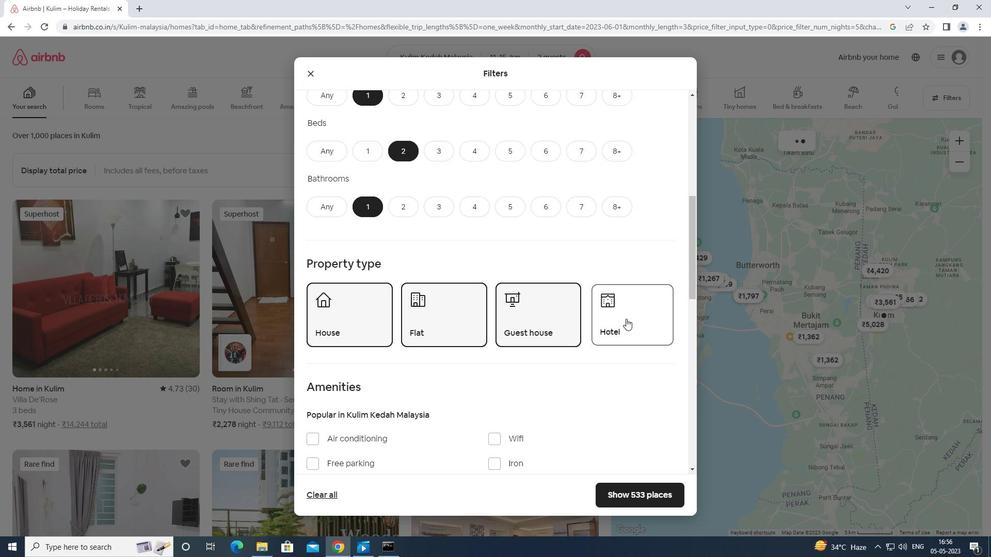 
Action: Mouse moved to (624, 328)
Screenshot: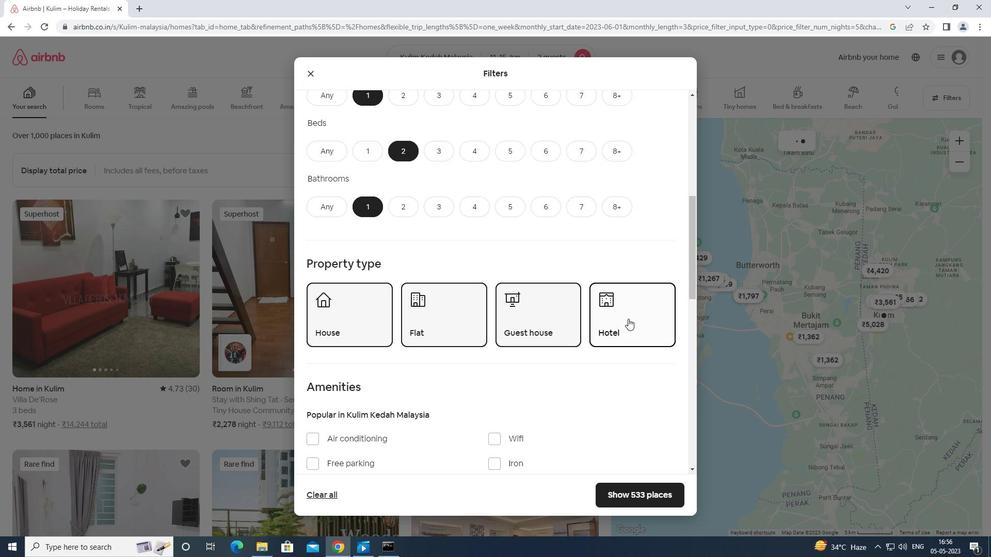 
Action: Mouse scrolled (624, 327) with delta (0, 0)
Screenshot: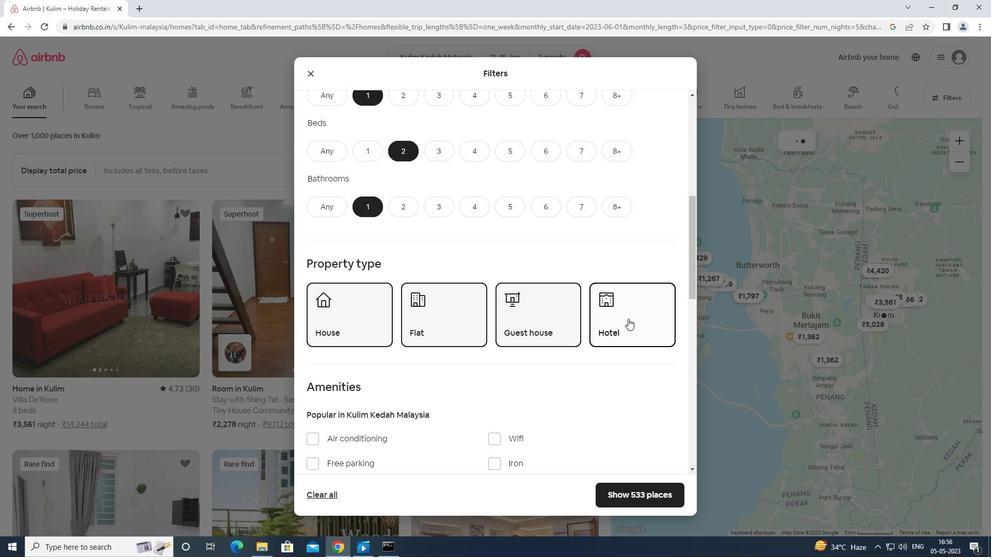 
Action: Mouse moved to (624, 328)
Screenshot: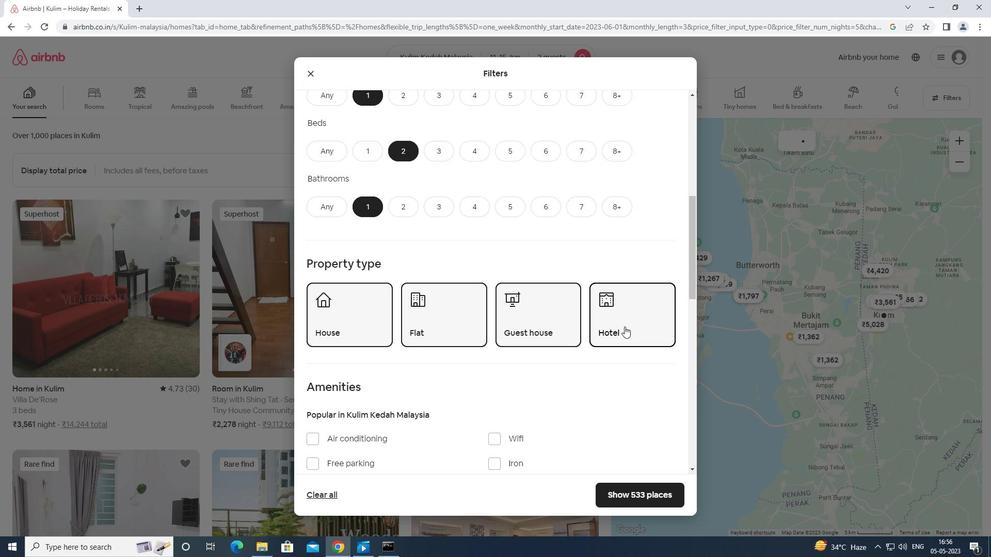 
Action: Mouse scrolled (624, 328) with delta (0, 0)
Screenshot: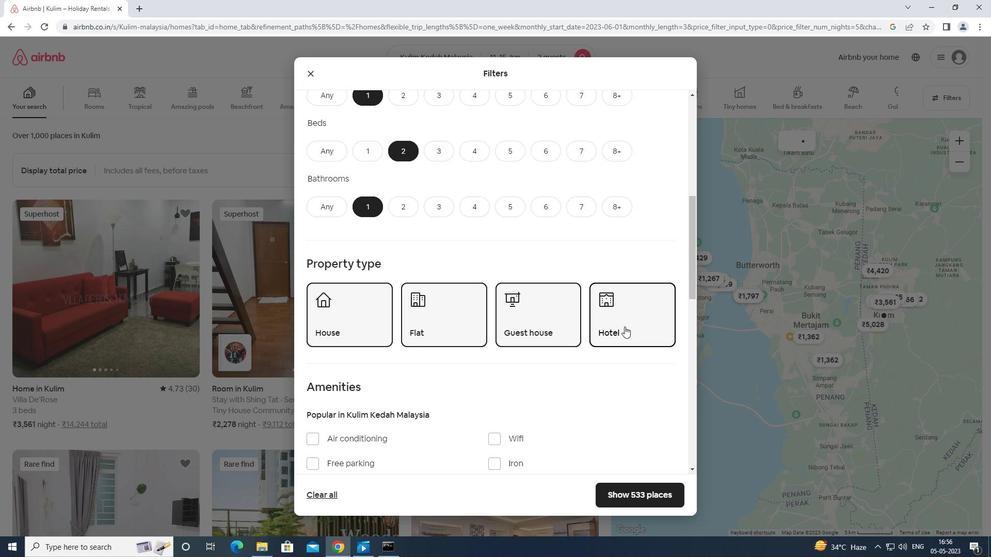 
Action: Mouse moved to (617, 328)
Screenshot: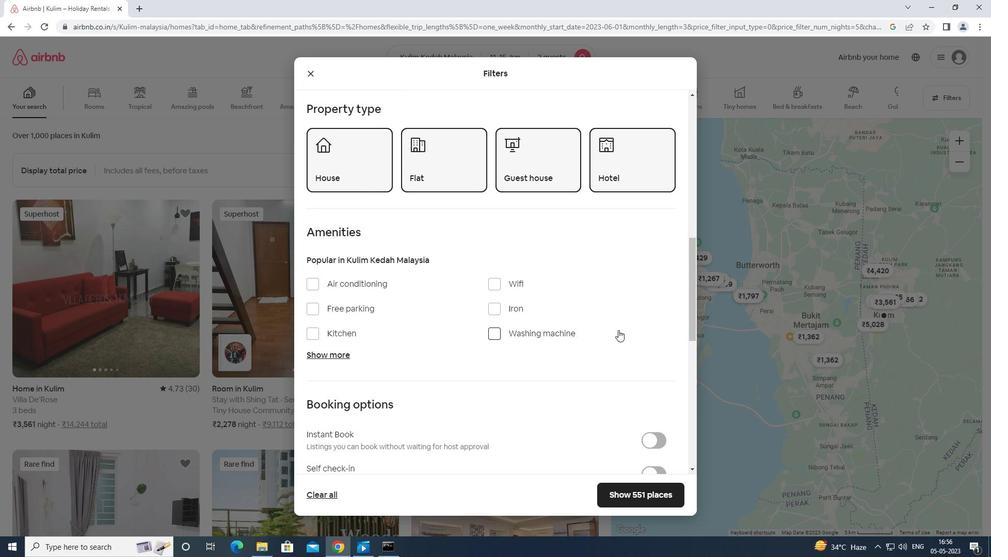 
Action: Mouse scrolled (617, 328) with delta (0, 0)
Screenshot: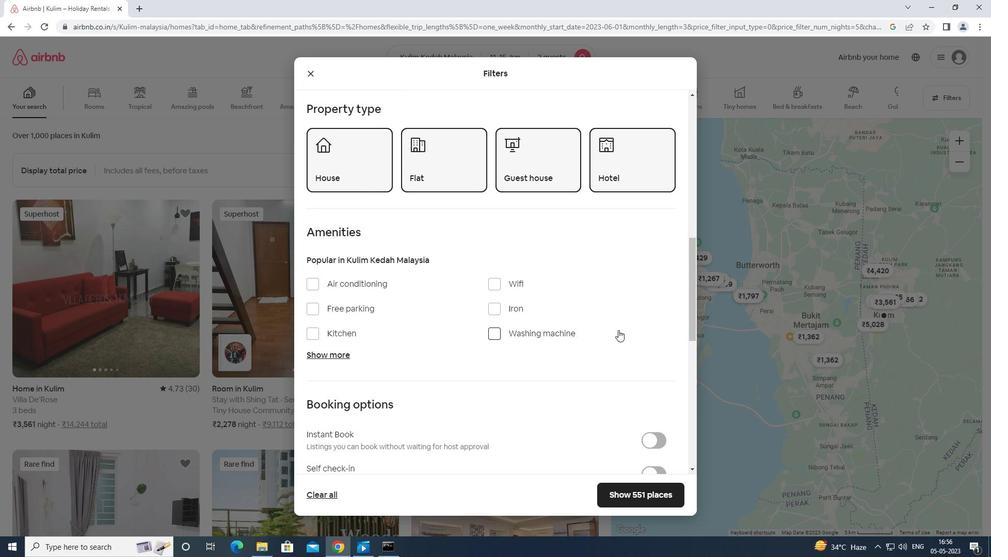 
Action: Mouse scrolled (617, 328) with delta (0, 0)
Screenshot: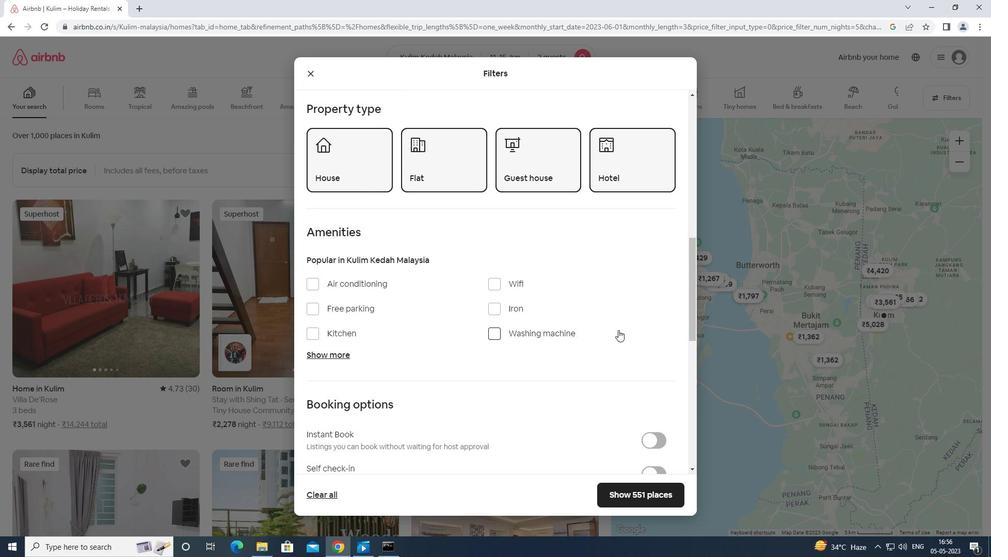 
Action: Mouse scrolled (617, 328) with delta (0, 0)
Screenshot: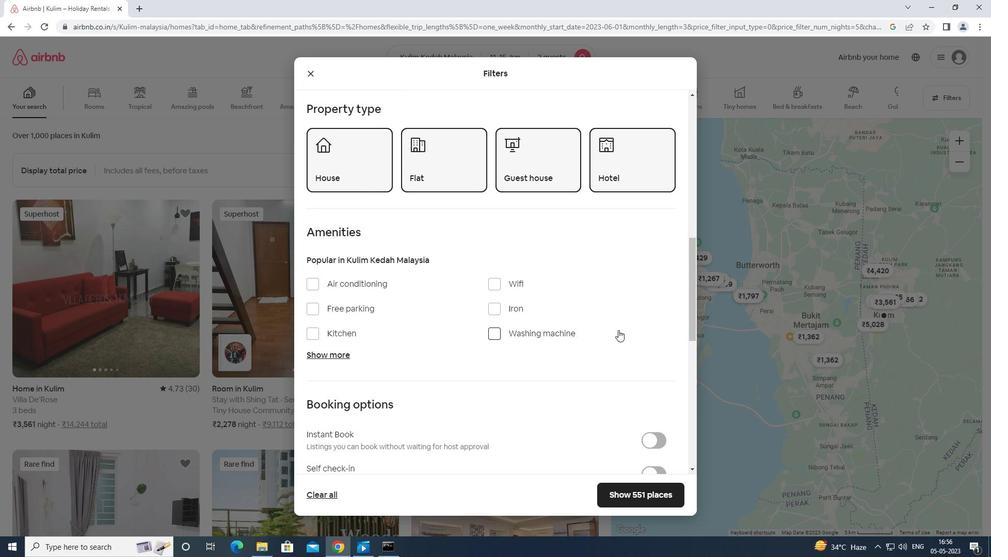 
Action: Mouse moved to (650, 313)
Screenshot: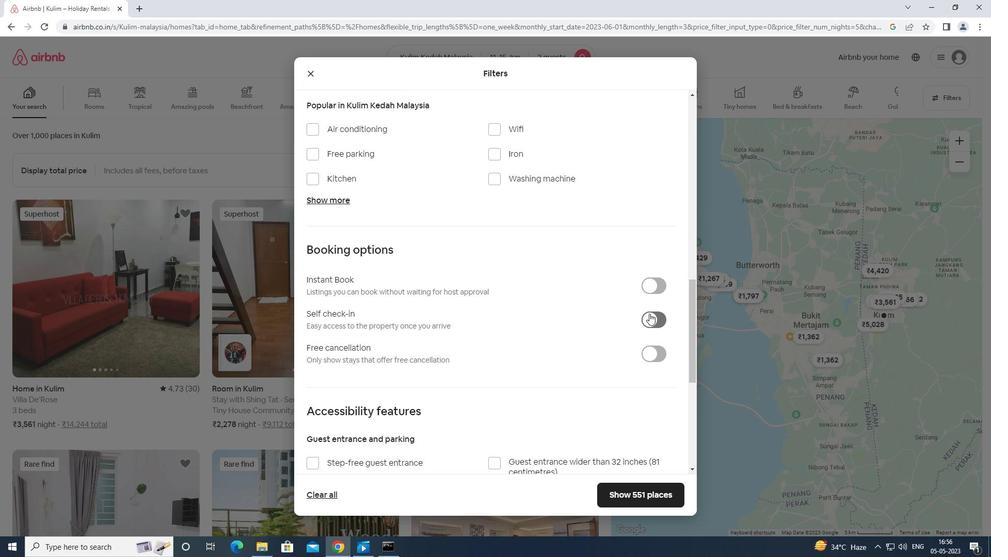 
Action: Mouse pressed left at (650, 313)
Screenshot: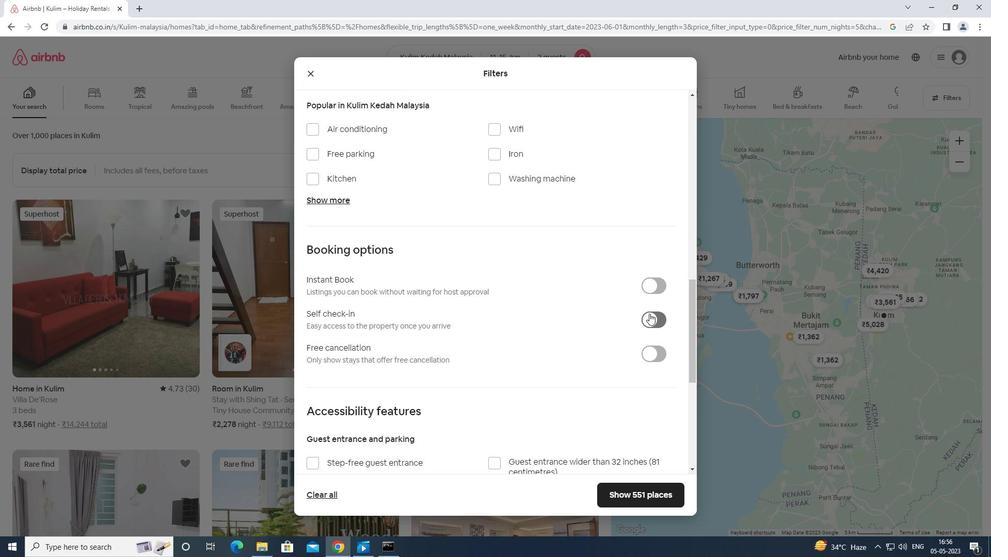 
Action: Mouse moved to (650, 316)
Screenshot: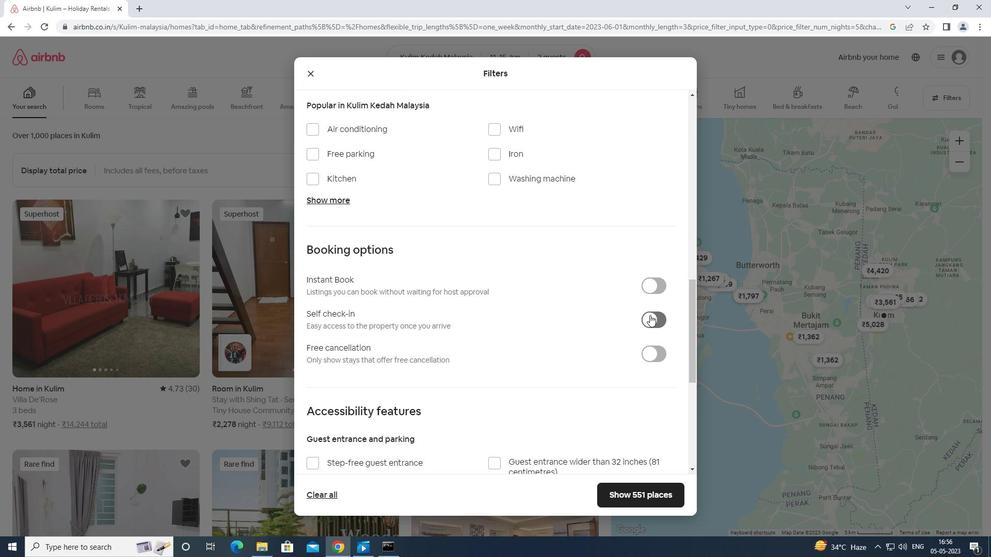 
Action: Mouse scrolled (650, 315) with delta (0, 0)
Screenshot: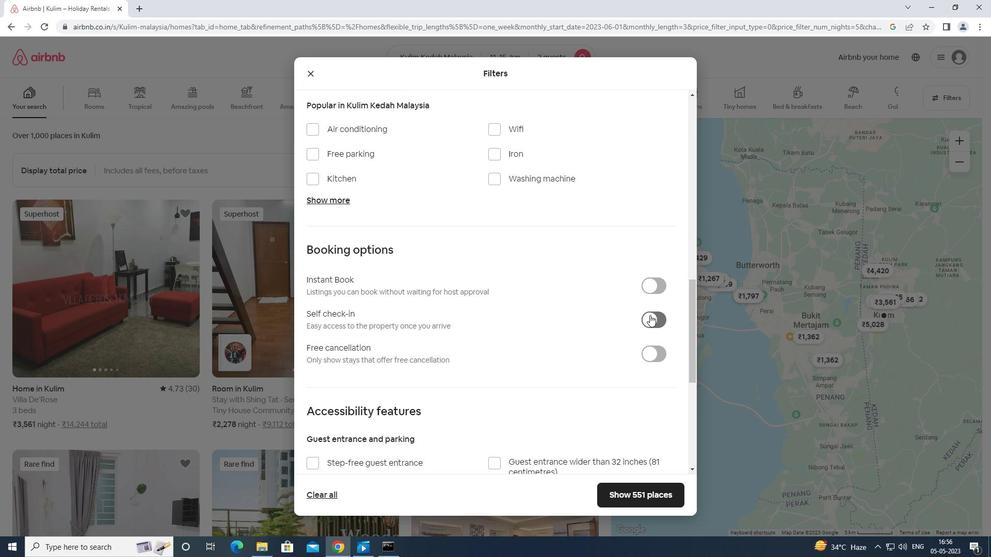 
Action: Mouse moved to (650, 317)
Screenshot: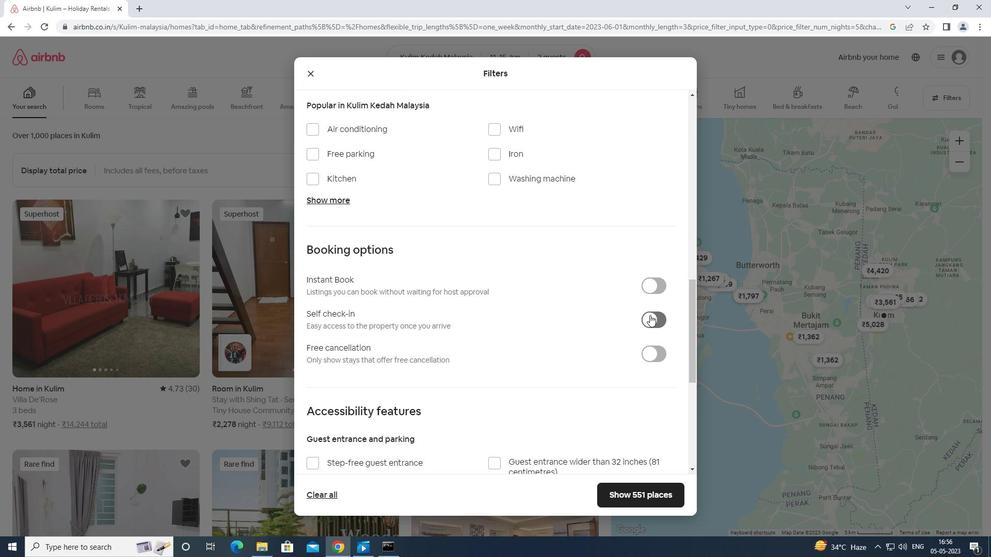 
Action: Mouse scrolled (650, 316) with delta (0, 0)
Screenshot: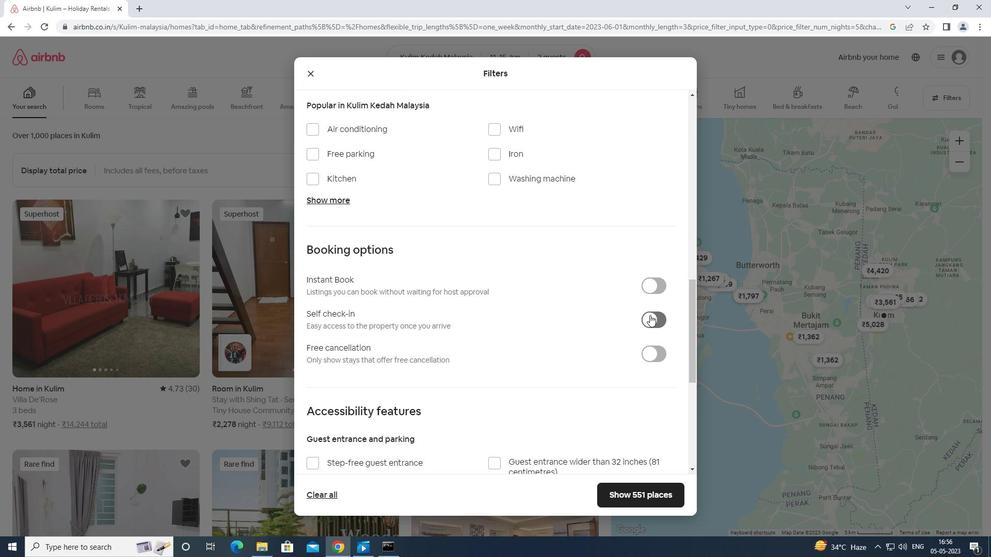 
Action: Mouse moved to (650, 317)
Screenshot: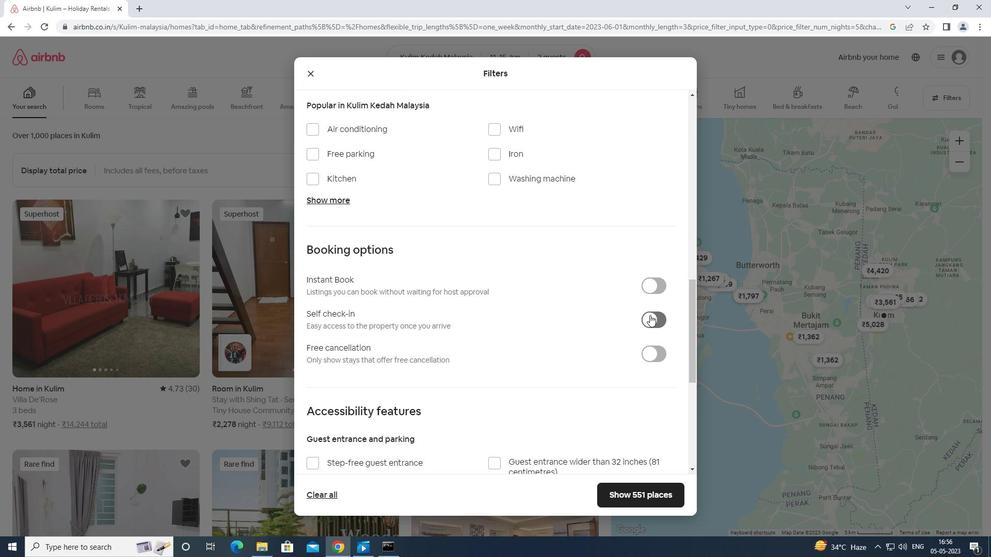 
Action: Mouse scrolled (650, 317) with delta (0, 0)
Screenshot: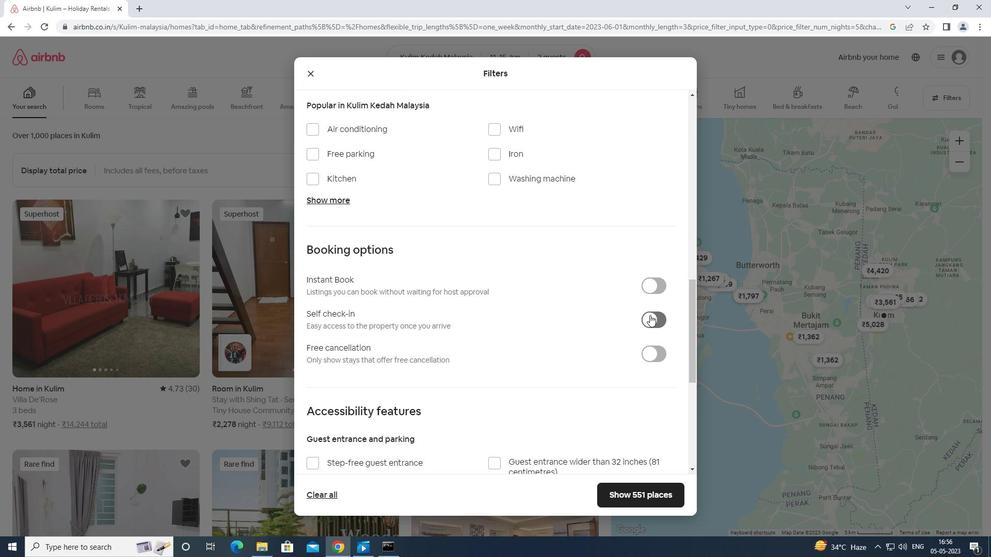 
Action: Mouse moved to (649, 319)
Screenshot: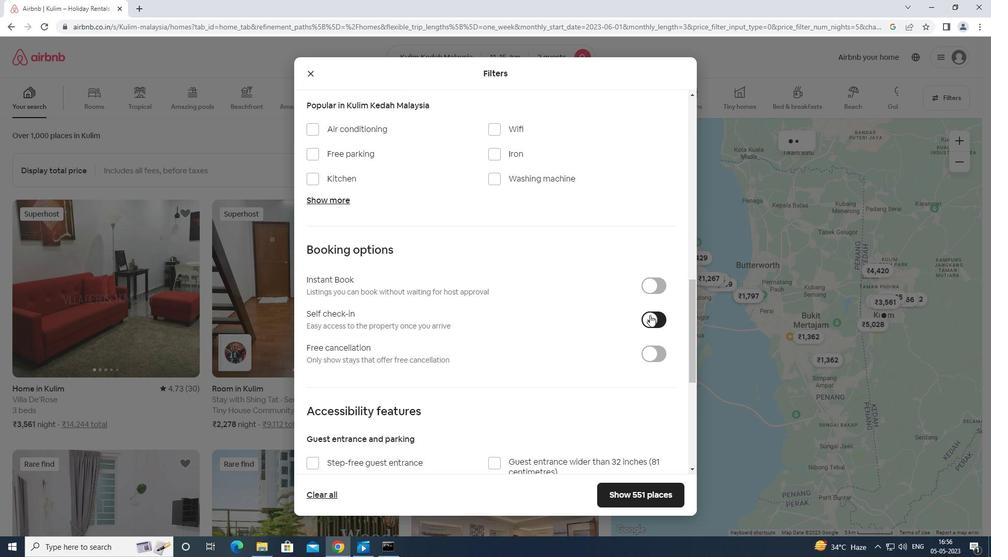 
Action: Mouse scrolled (649, 319) with delta (0, 0)
Screenshot: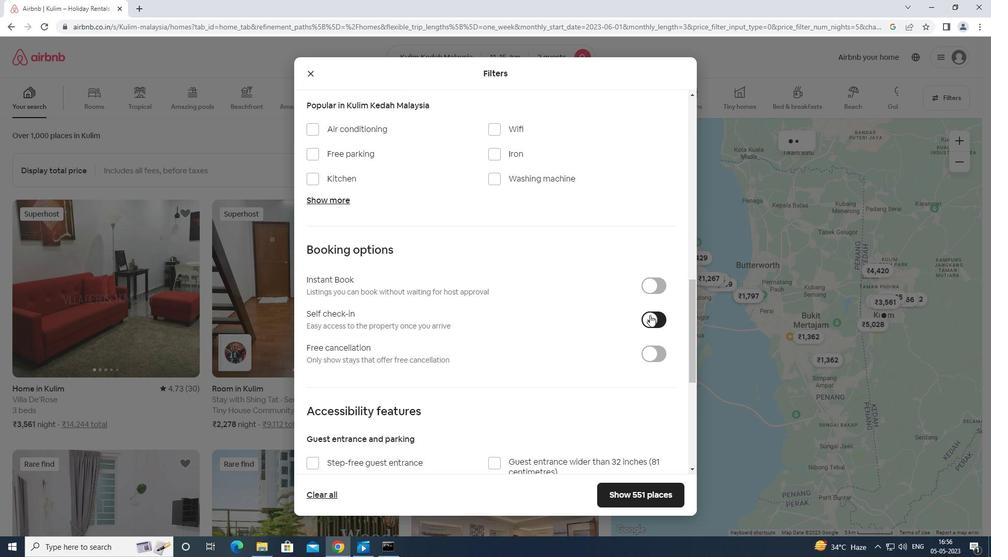 
Action: Mouse moved to (642, 321)
Screenshot: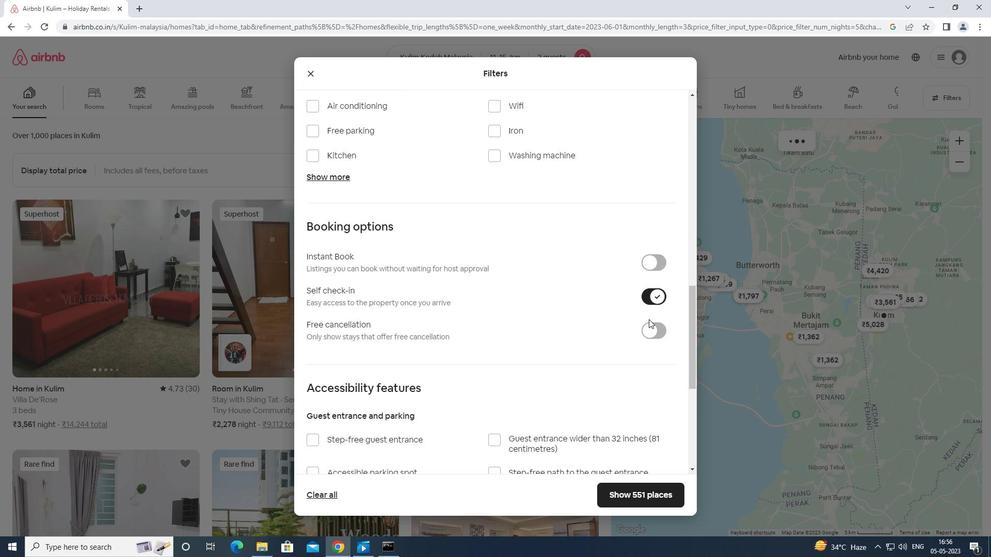 
Action: Mouse scrolled (642, 321) with delta (0, 0)
Screenshot: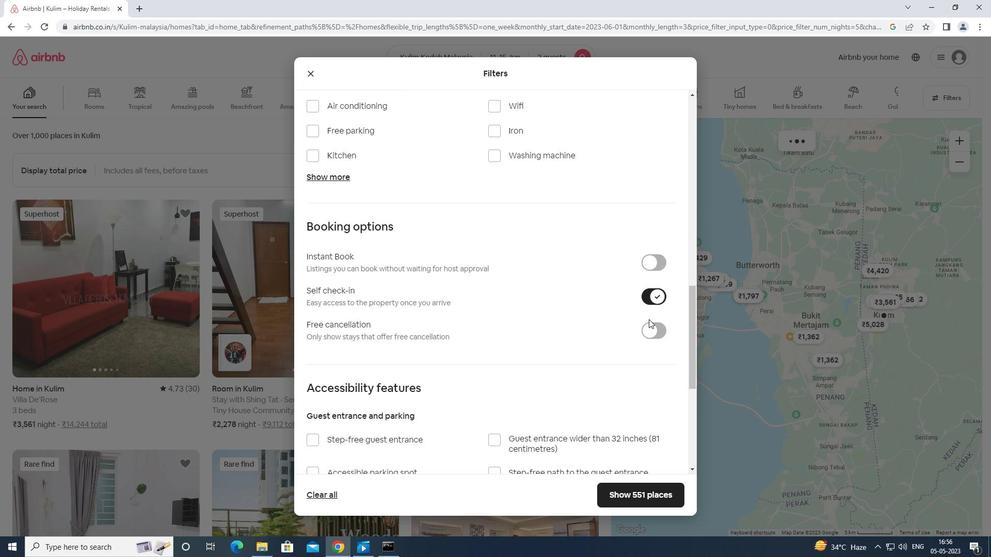 
Action: Mouse scrolled (642, 321) with delta (0, 0)
Screenshot: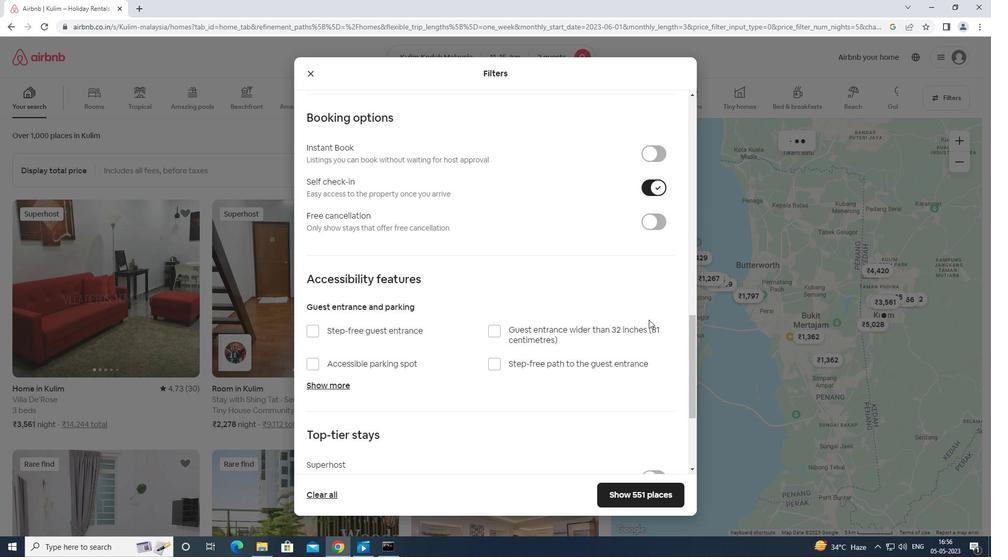 
Action: Mouse moved to (642, 322)
Screenshot: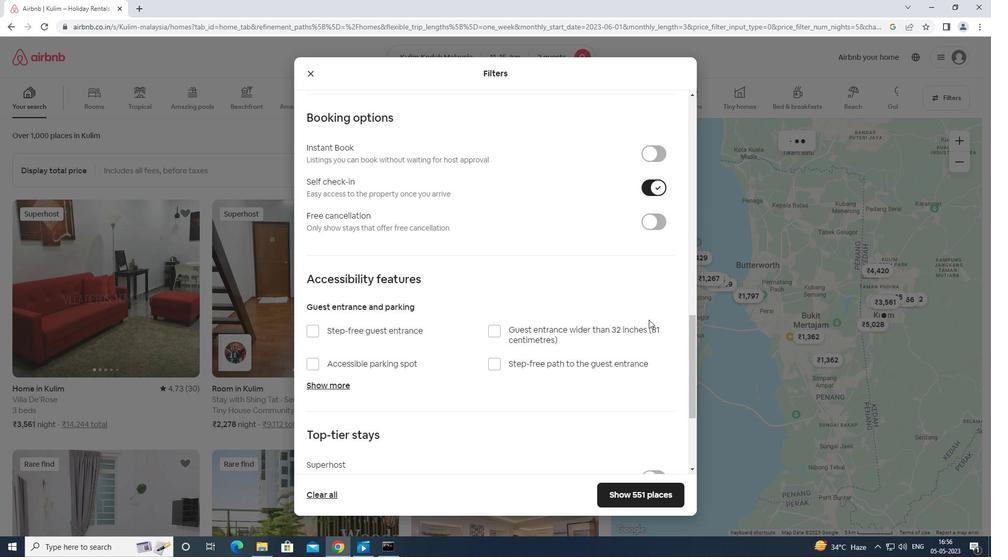 
Action: Mouse scrolled (642, 321) with delta (0, 0)
Screenshot: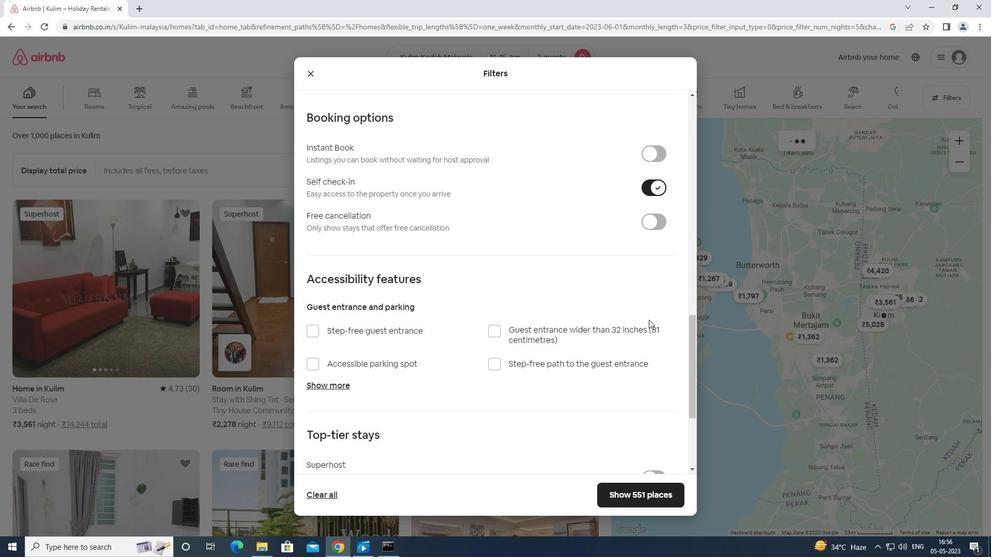 
Action: Mouse moved to (624, 323)
Screenshot: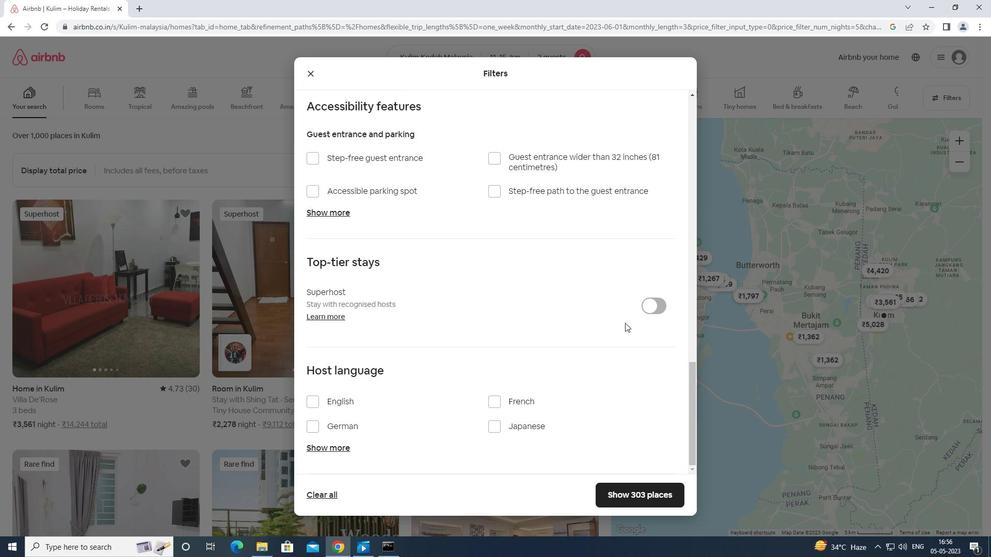
Action: Mouse scrolled (624, 323) with delta (0, 0)
Screenshot: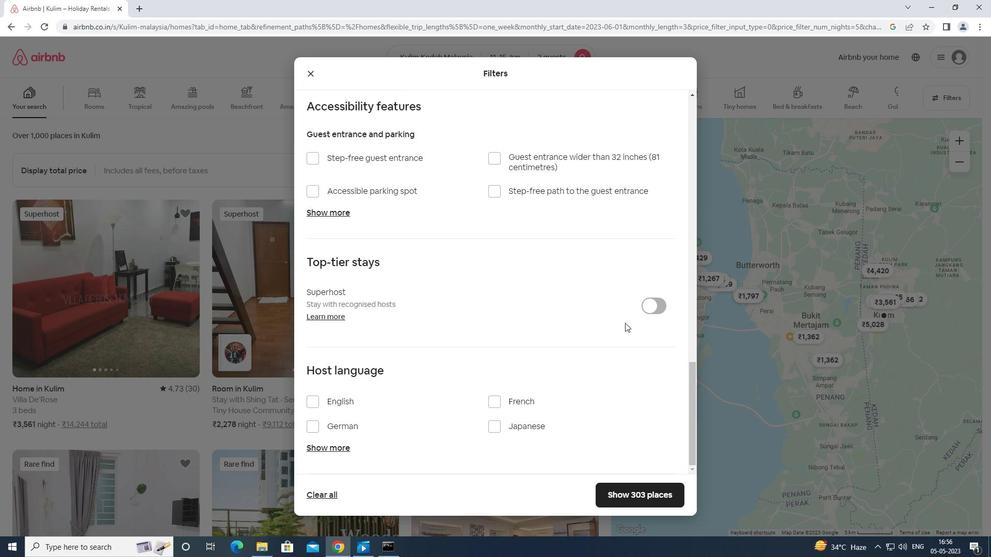 
Action: Mouse moved to (624, 324)
Screenshot: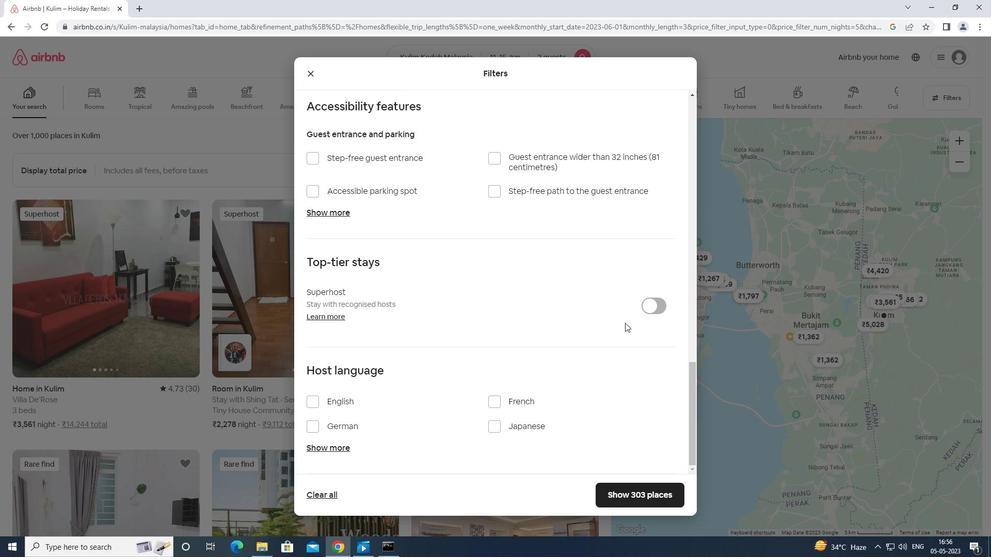 
Action: Mouse scrolled (624, 323) with delta (0, 0)
Screenshot: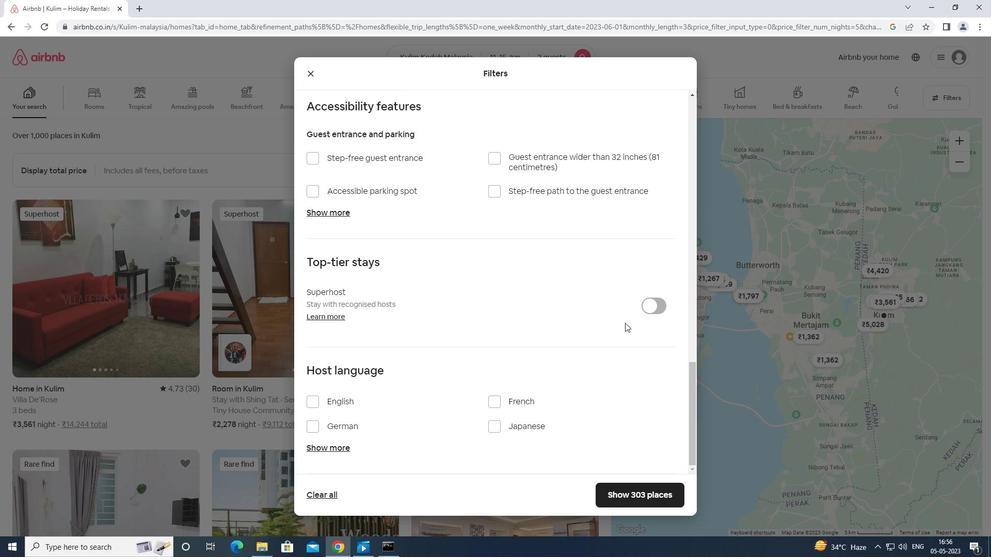 
Action: Mouse moved to (623, 324)
Screenshot: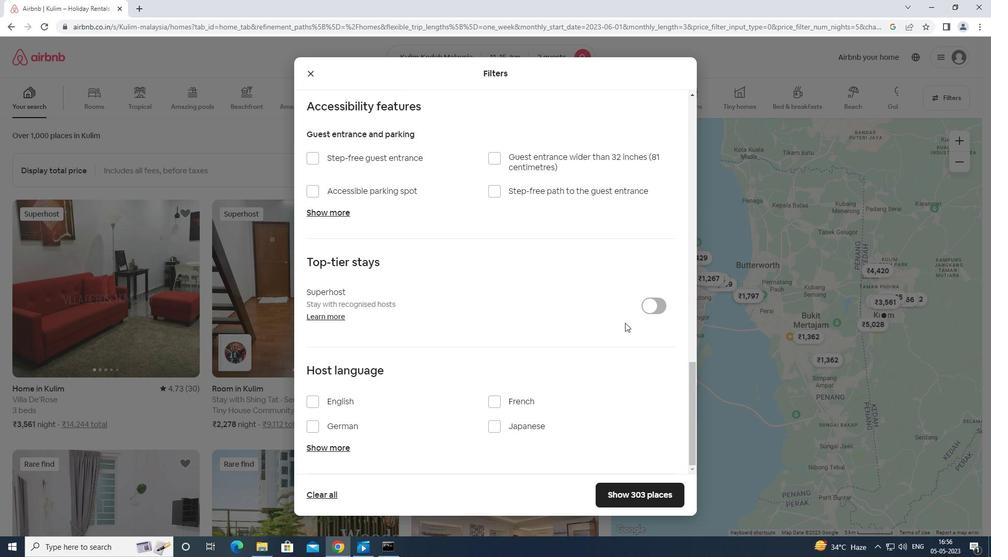 
Action: Mouse scrolled (623, 324) with delta (0, 0)
Screenshot: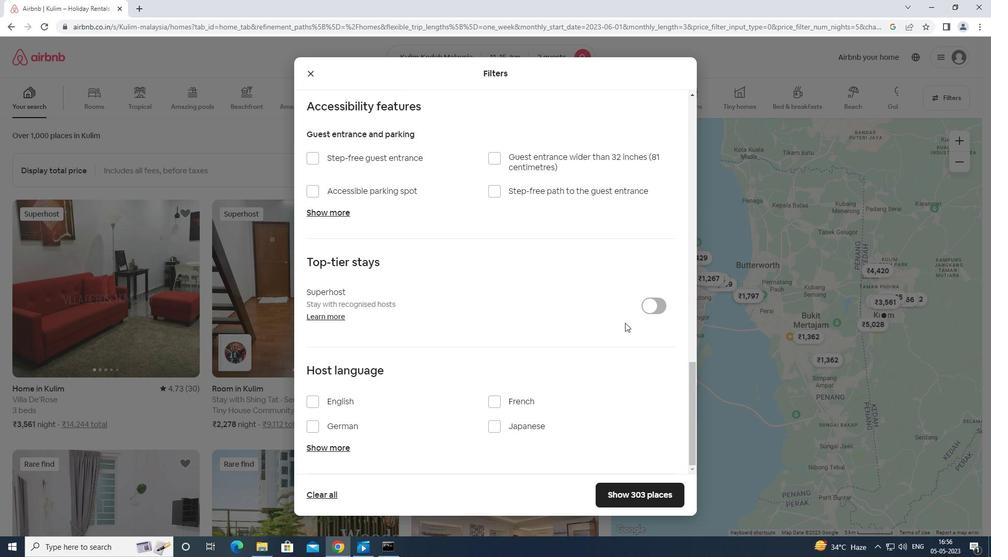 
Action: Mouse moved to (308, 399)
Screenshot: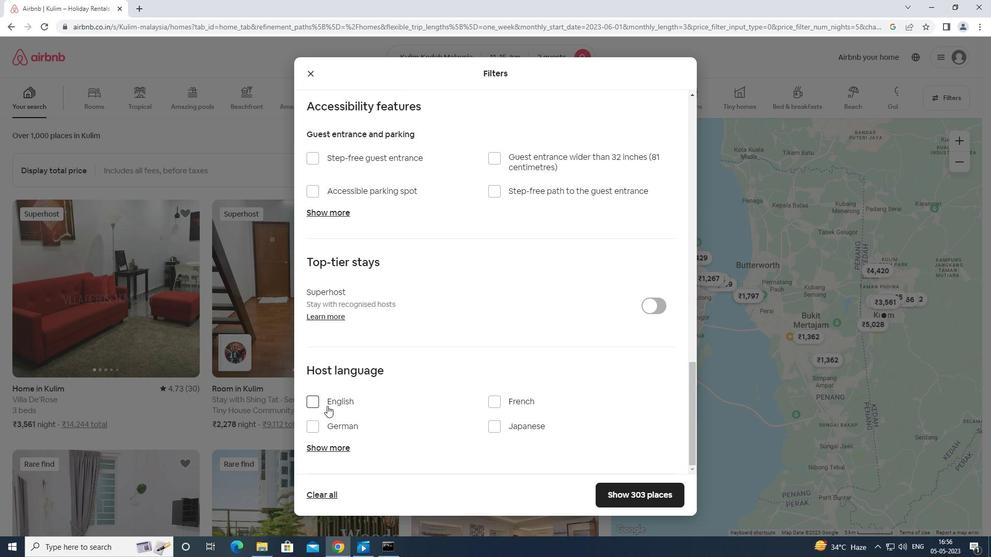 
Action: Mouse pressed left at (308, 399)
Screenshot: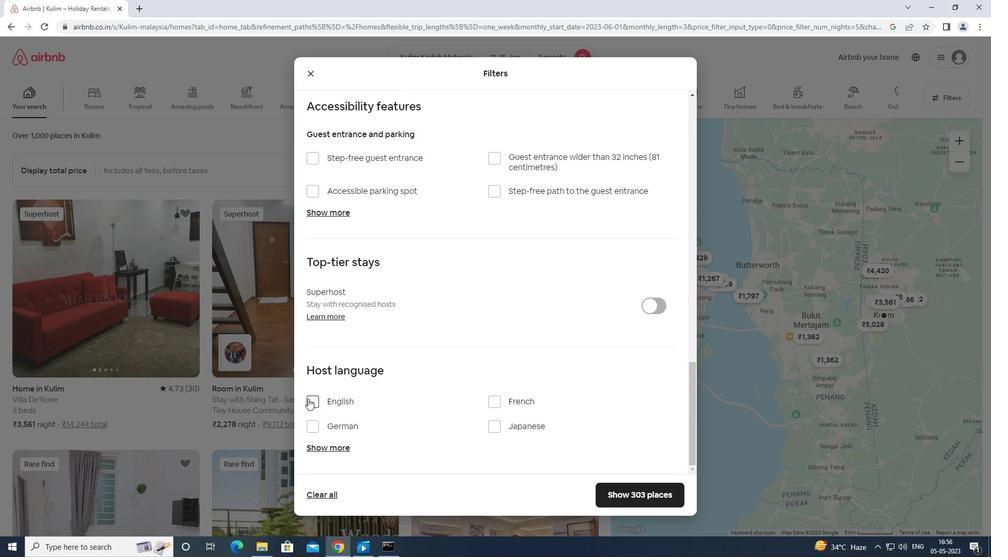 
Action: Mouse moved to (620, 496)
Screenshot: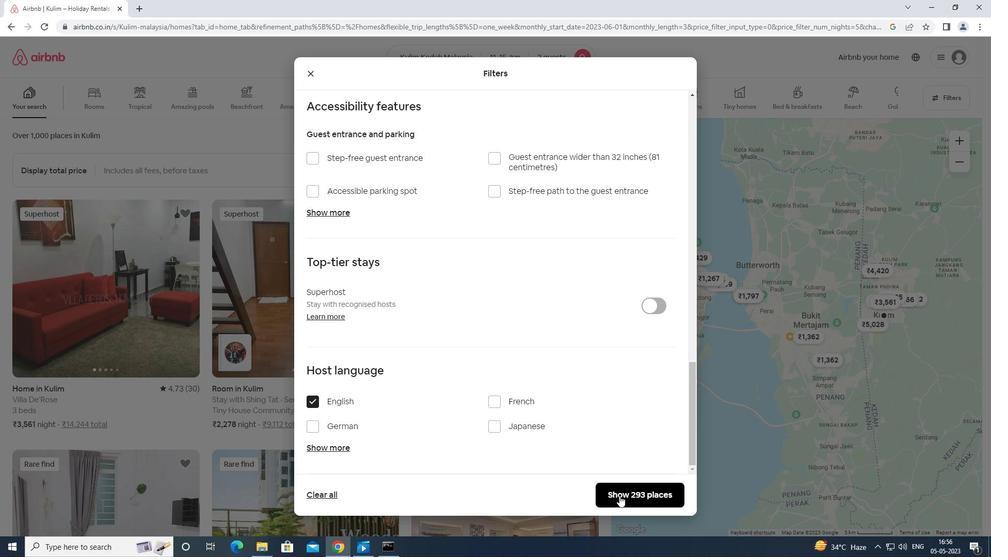 
Action: Mouse pressed left at (620, 496)
Screenshot: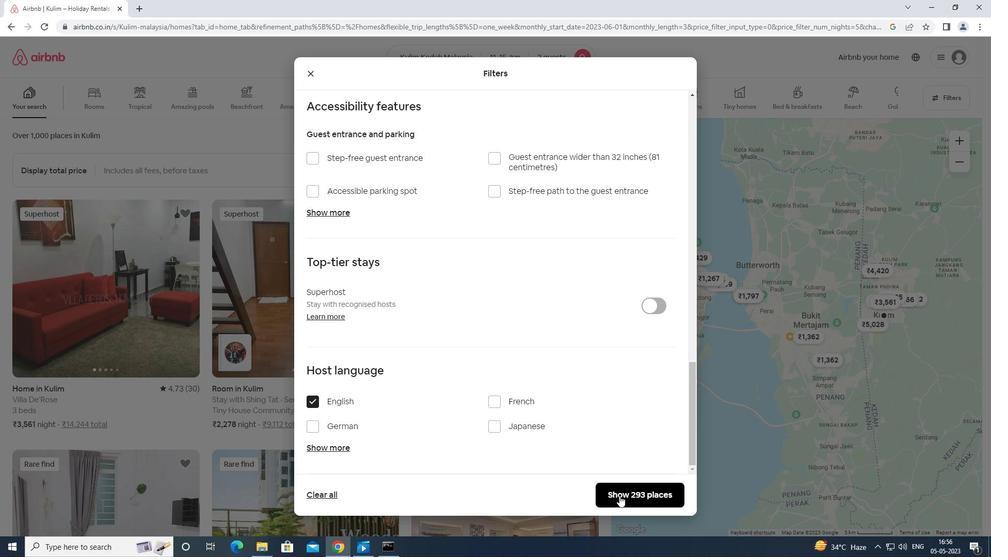 
Action: Mouse moved to (621, 494)
Screenshot: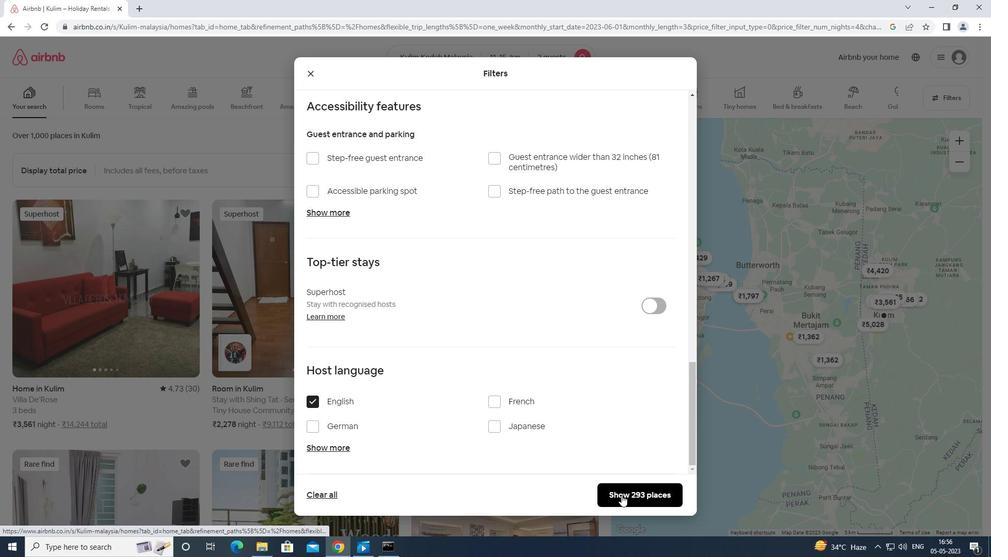 
